 Task: Open Card Employee Disciplinary Review in Board Brand Awareness Campaign to Workspace Cost Accounting and add a team member Softage.4@softage.net, a label Yellow, a checklist Criminal Law, an attachment from your onedrive, a color Yellow and finally, add a card description 'Plan and execute company team-building retreat with a focus on employee well-being' and a comment 'Let us approach this task with a focus on continuous improvement, seeking to learn and grow from each step of the process.'. Add a start date 'Jan 04, 1900' with a due date 'Jan 11, 1900'
Action: Mouse moved to (80, 322)
Screenshot: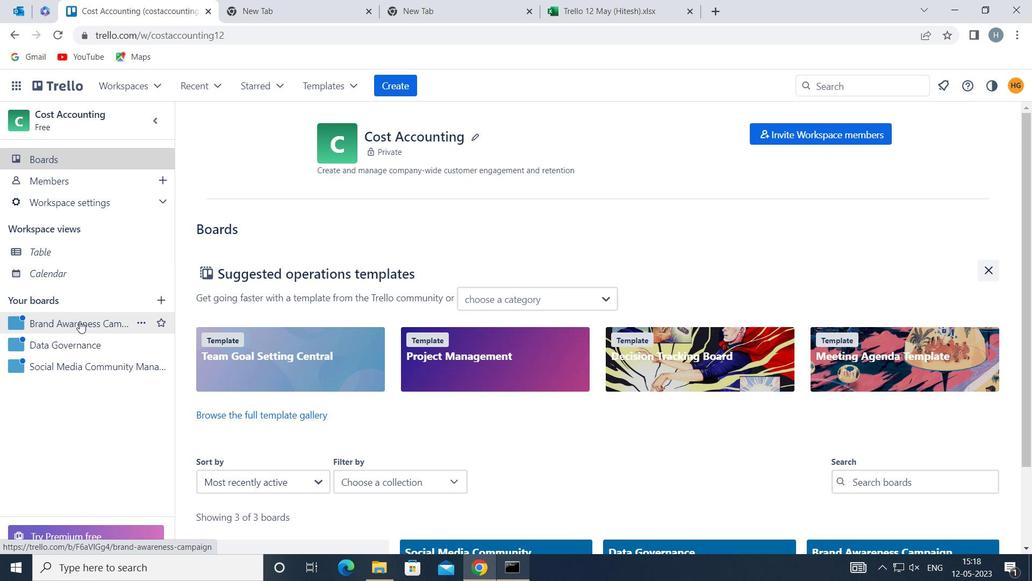 
Action: Mouse pressed left at (80, 322)
Screenshot: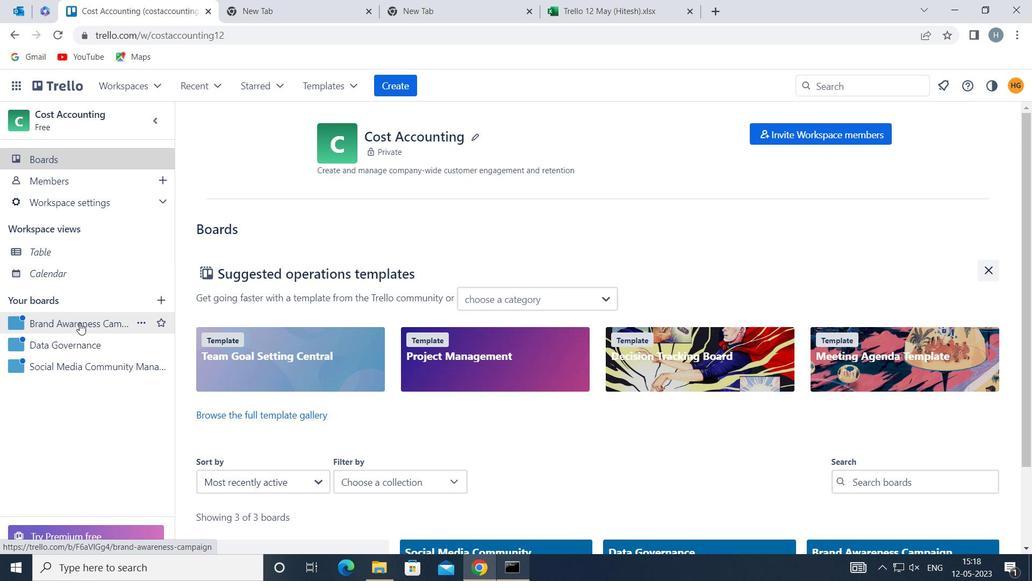 
Action: Mouse moved to (485, 193)
Screenshot: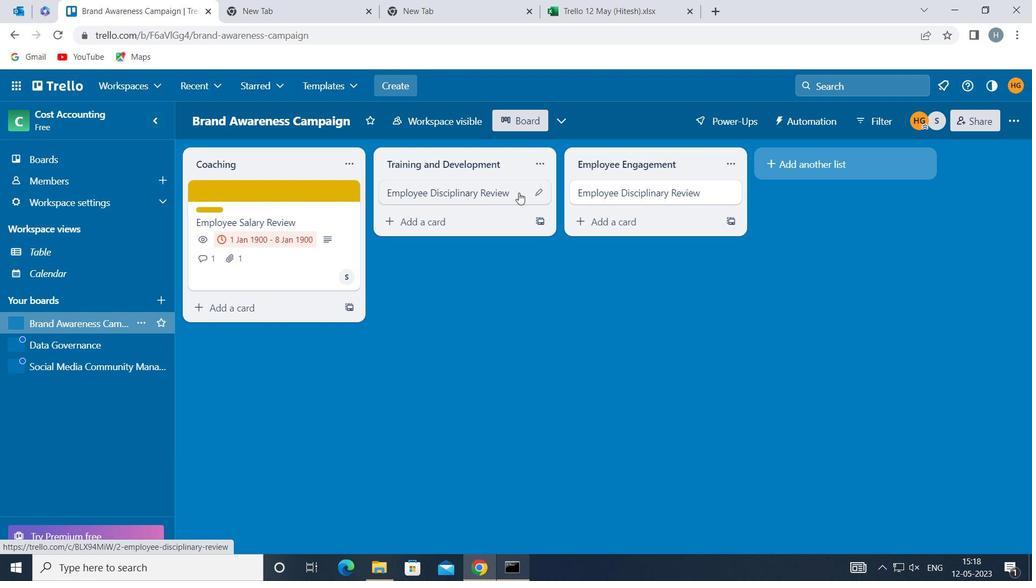 
Action: Mouse pressed left at (485, 193)
Screenshot: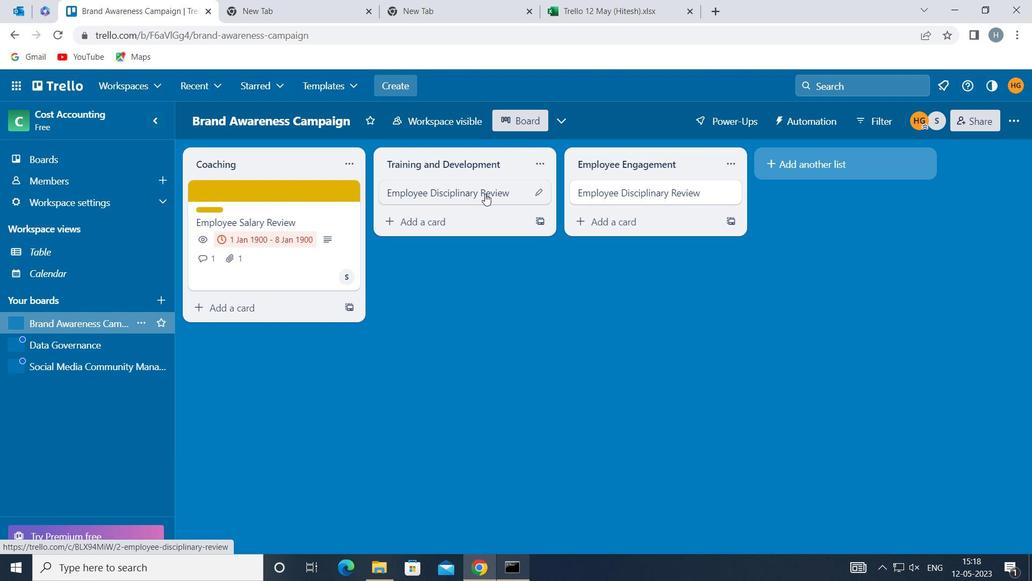 
Action: Mouse moved to (696, 242)
Screenshot: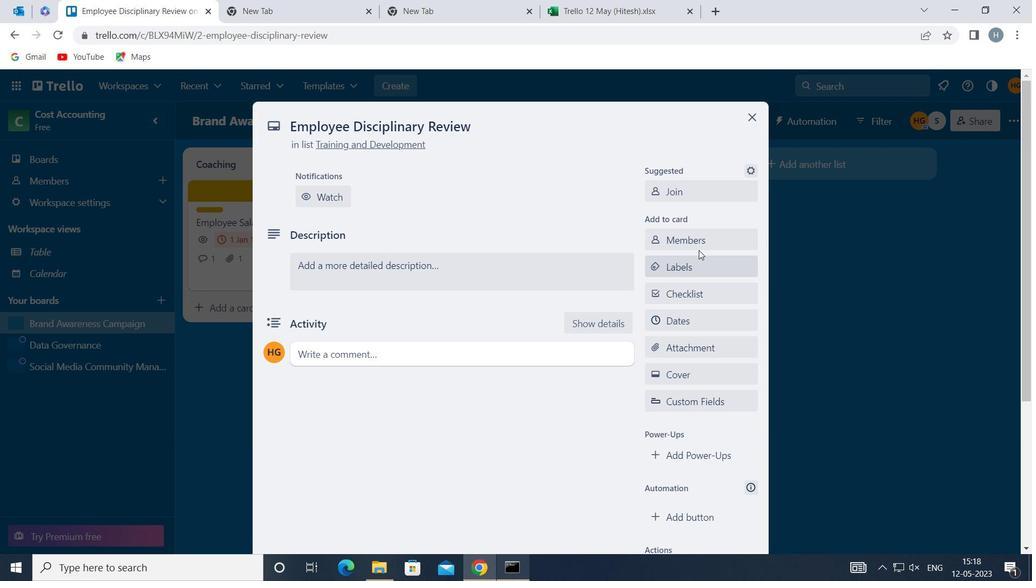 
Action: Mouse pressed left at (696, 242)
Screenshot: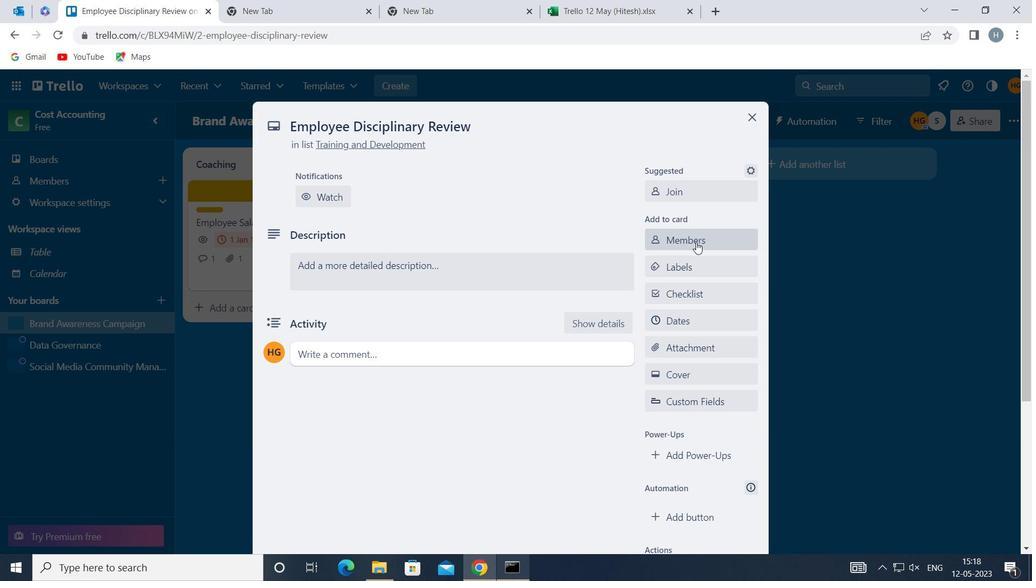 
Action: Mouse moved to (707, 303)
Screenshot: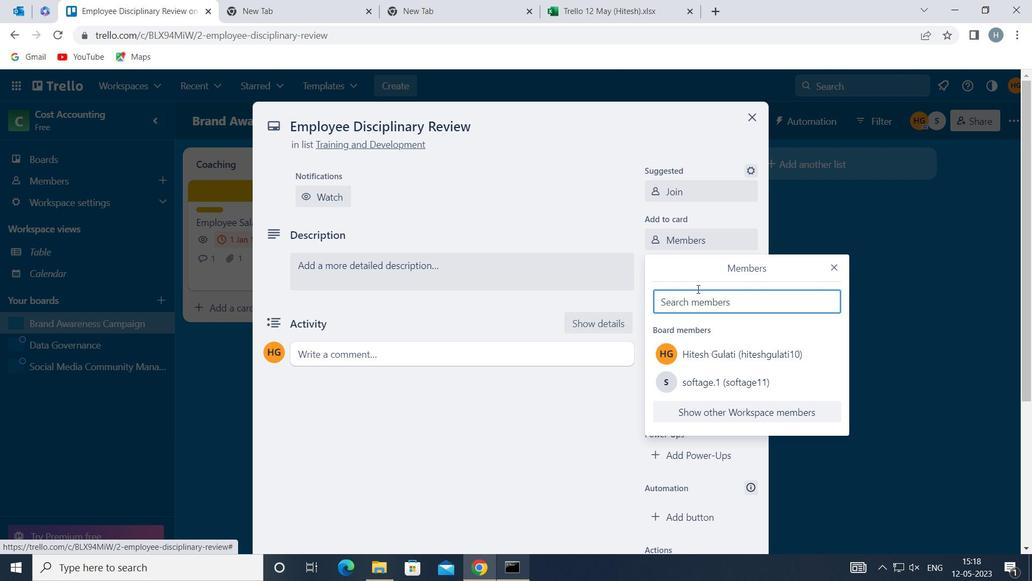 
Action: Key pressed <Key.shift>SOF
Screenshot: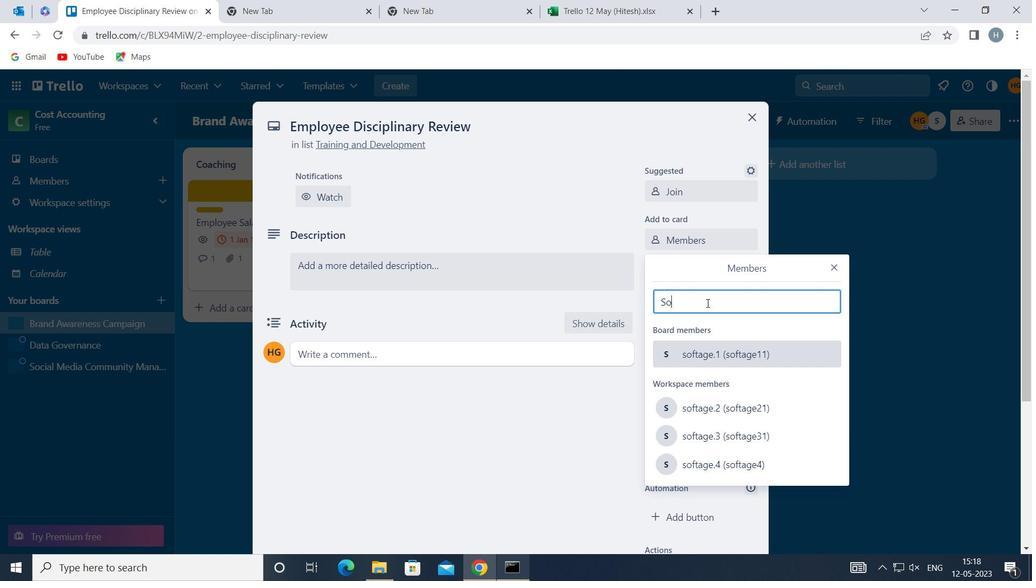 
Action: Mouse moved to (733, 469)
Screenshot: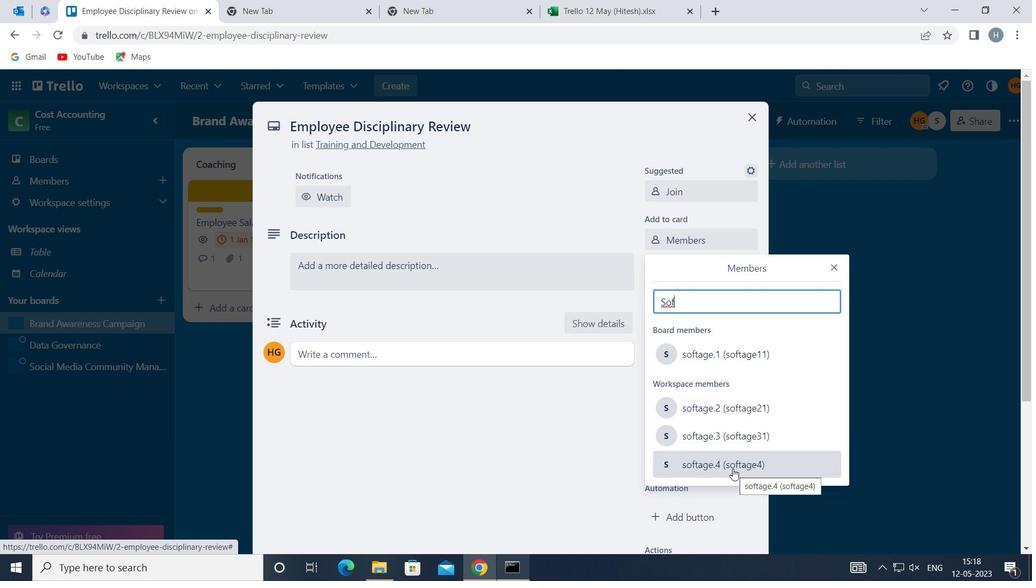 
Action: Mouse pressed left at (733, 469)
Screenshot: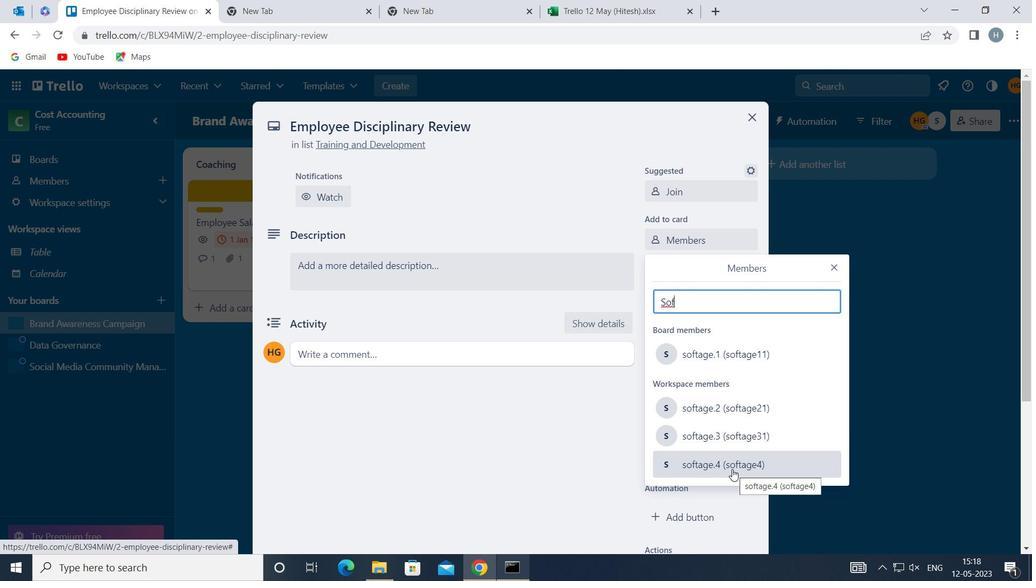 
Action: Mouse moved to (750, 464)
Screenshot: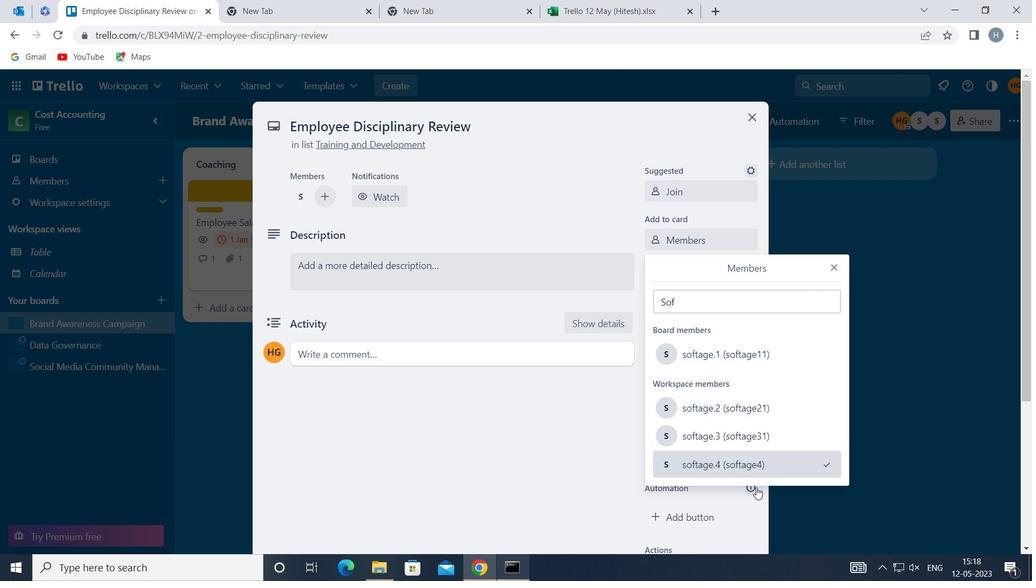 
Action: Mouse pressed left at (750, 464)
Screenshot: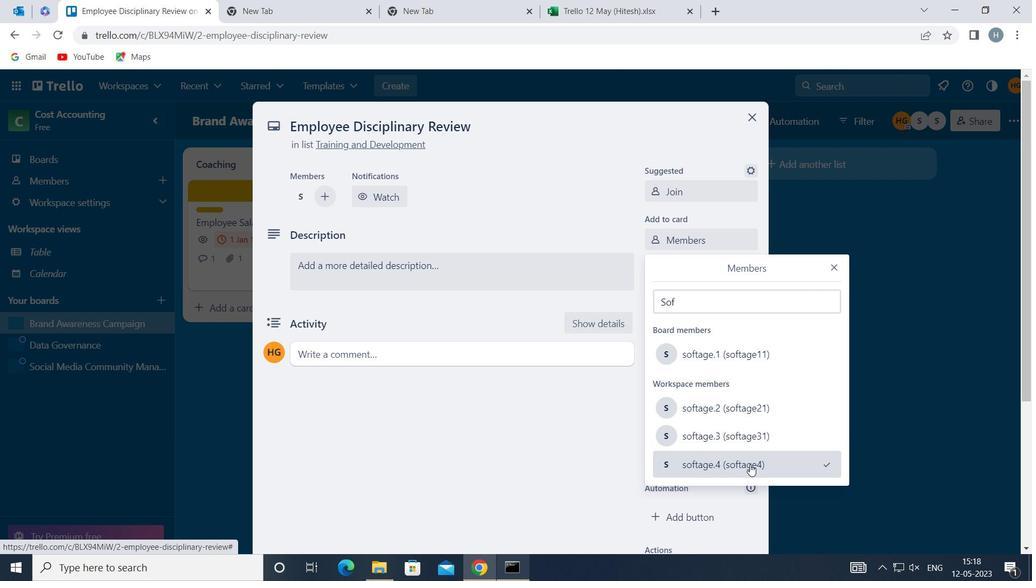 
Action: Mouse moved to (843, 260)
Screenshot: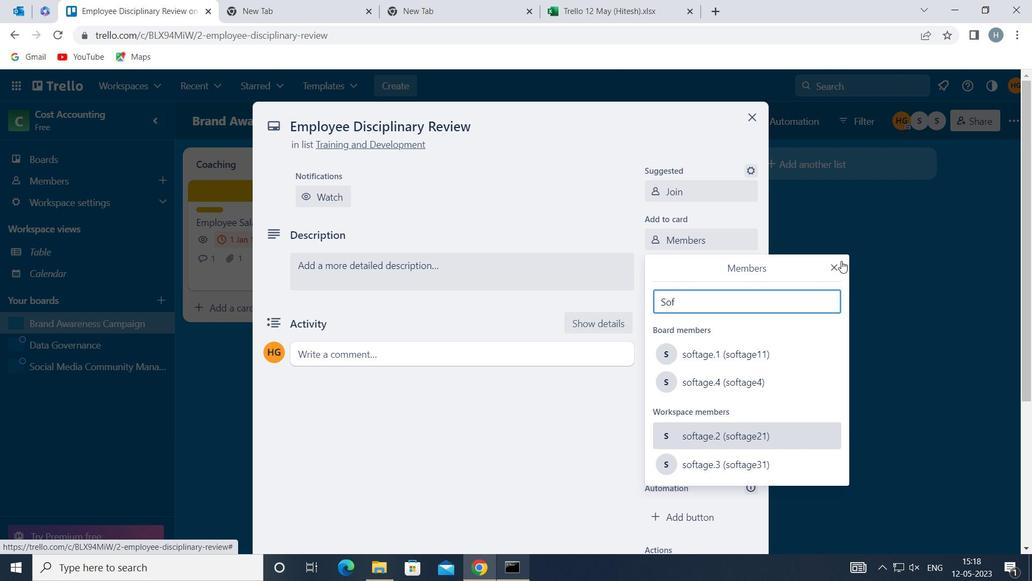 
Action: Mouse pressed left at (843, 260)
Screenshot: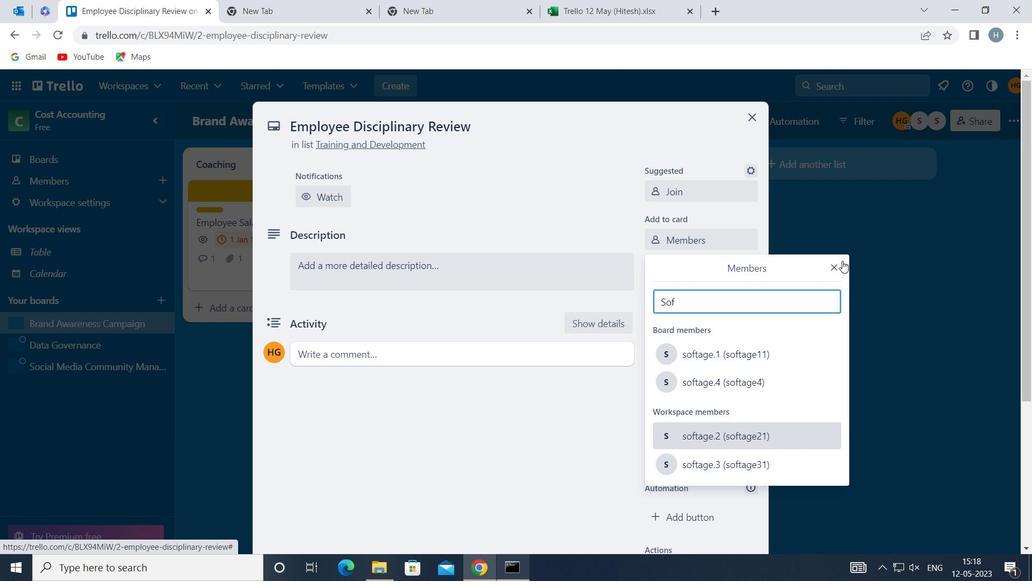 
Action: Mouse moved to (698, 241)
Screenshot: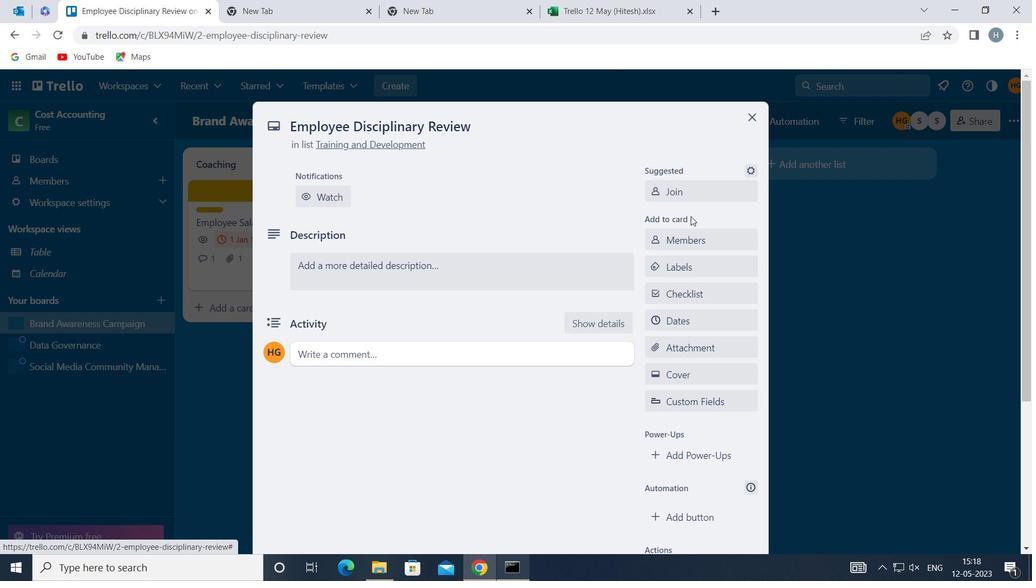 
Action: Mouse pressed left at (698, 241)
Screenshot: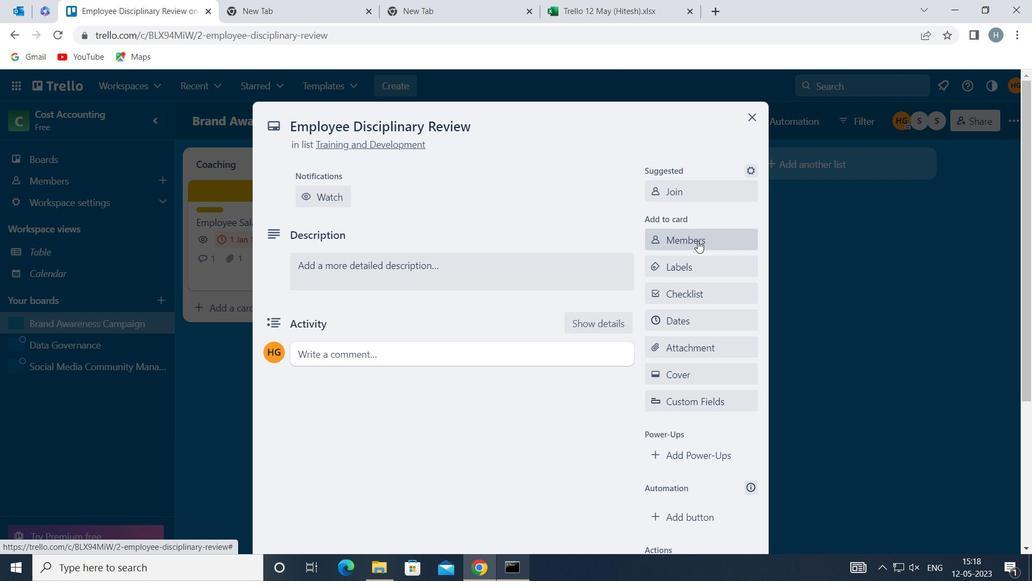 
Action: Mouse moved to (751, 401)
Screenshot: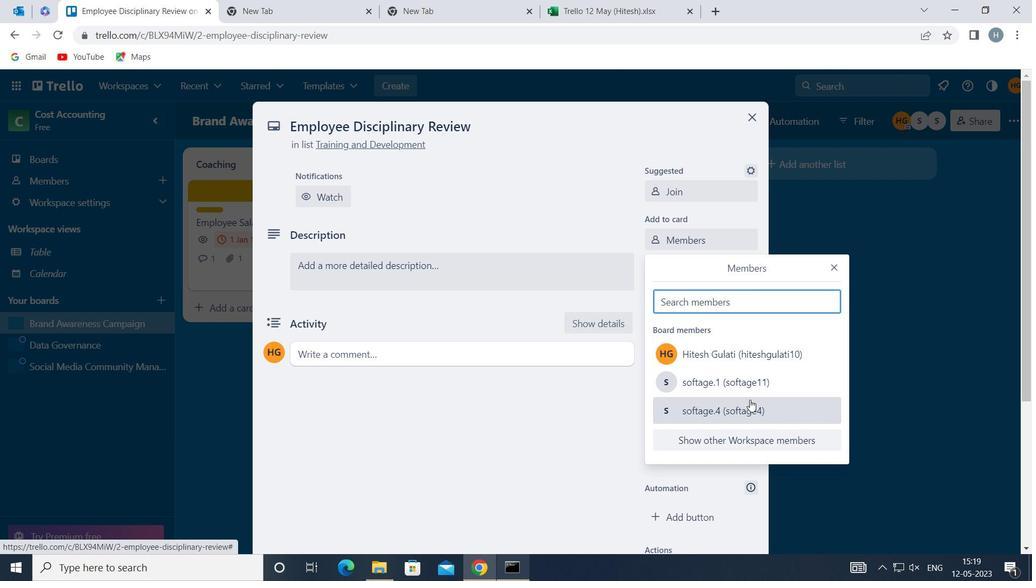 
Action: Mouse pressed left at (751, 401)
Screenshot: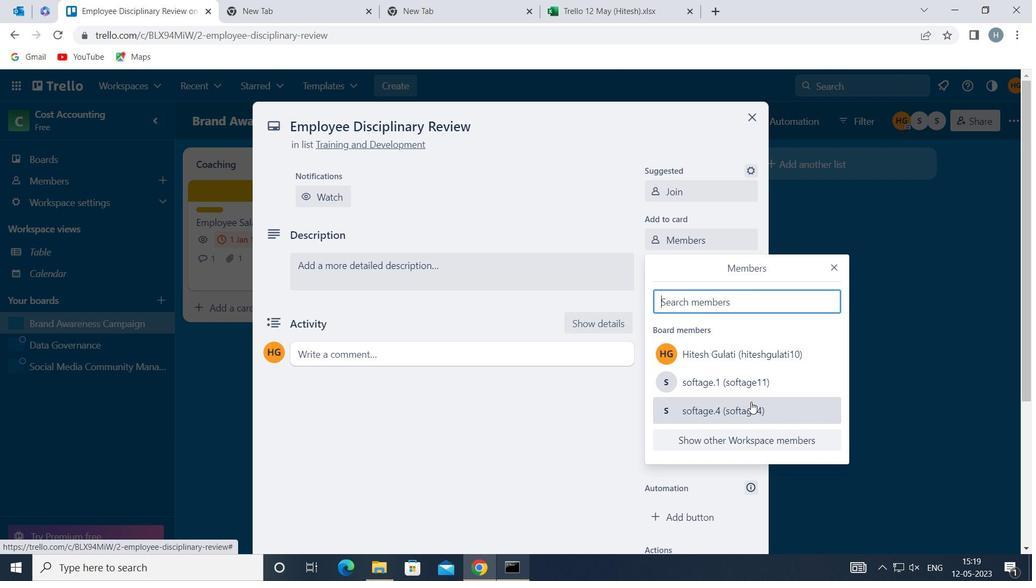 
Action: Mouse moved to (832, 264)
Screenshot: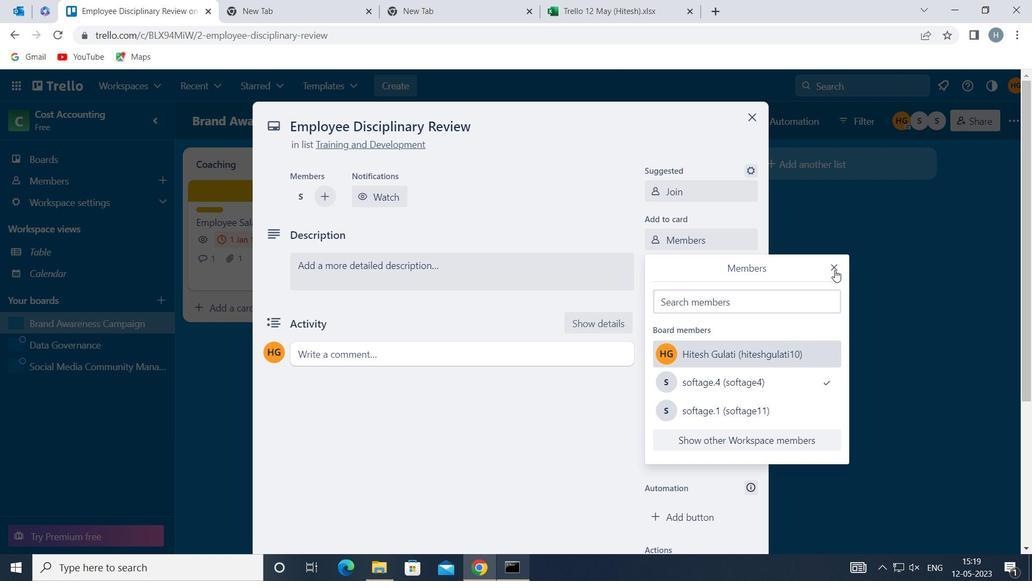 
Action: Mouse pressed left at (832, 264)
Screenshot: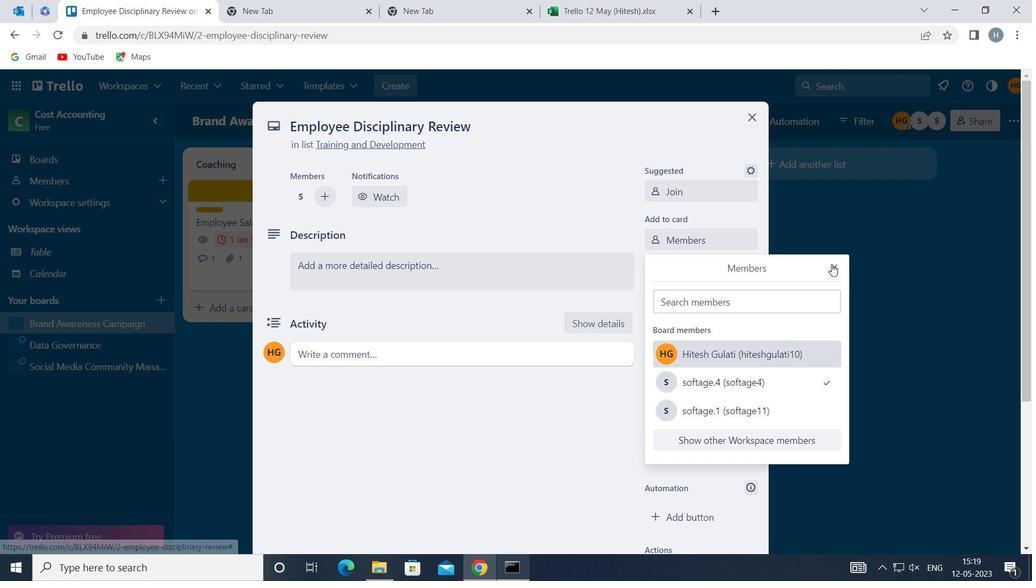 
Action: Mouse moved to (682, 268)
Screenshot: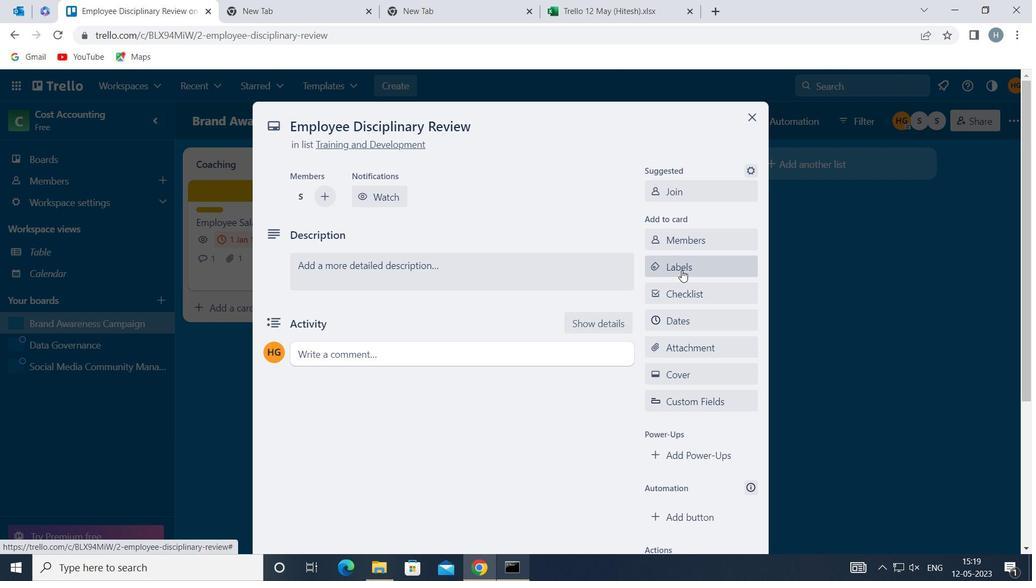 
Action: Mouse pressed left at (682, 268)
Screenshot: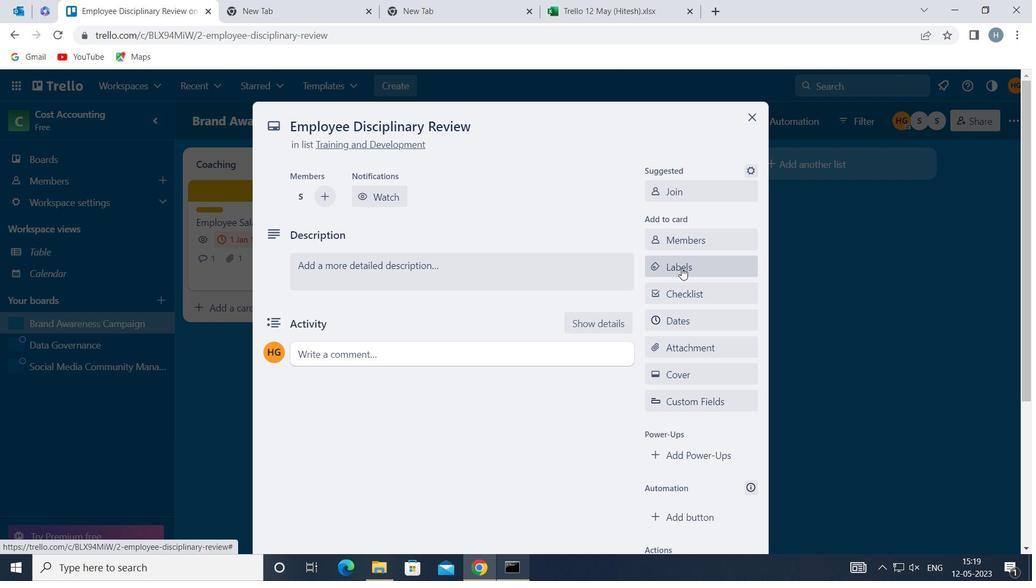 
Action: Mouse moved to (659, 223)
Screenshot: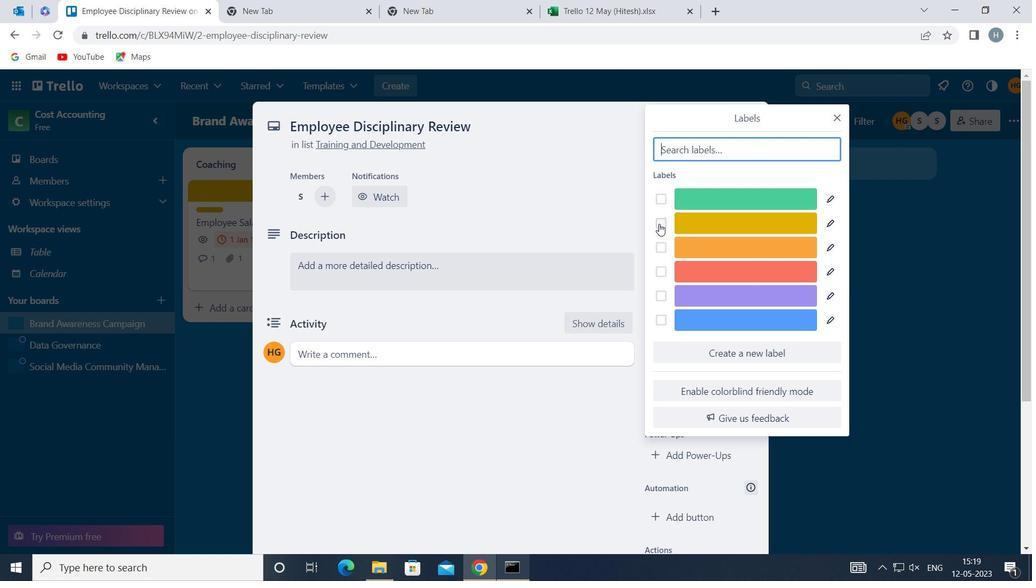 
Action: Mouse pressed left at (659, 223)
Screenshot: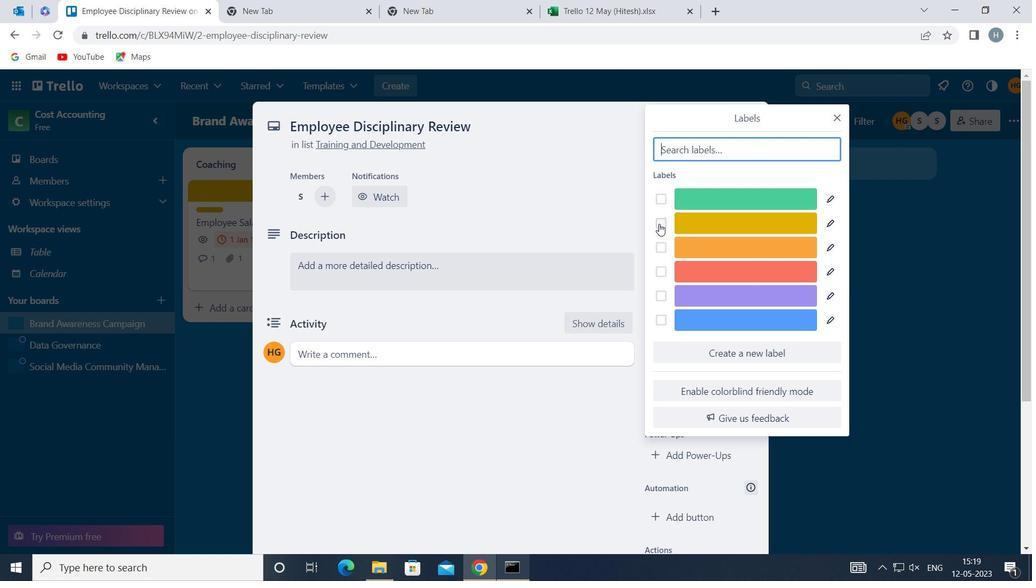 
Action: Mouse moved to (835, 116)
Screenshot: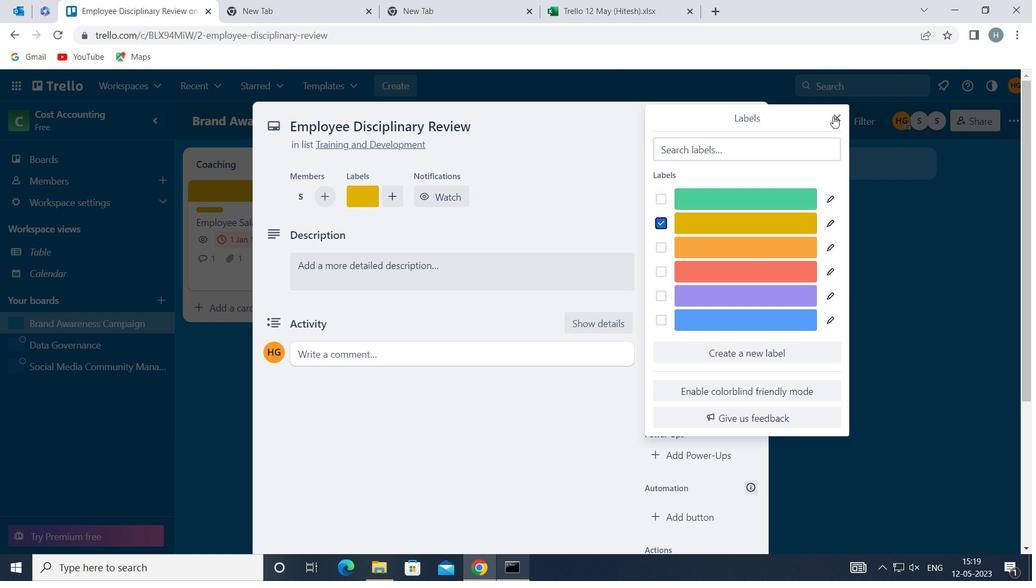 
Action: Mouse pressed left at (835, 116)
Screenshot: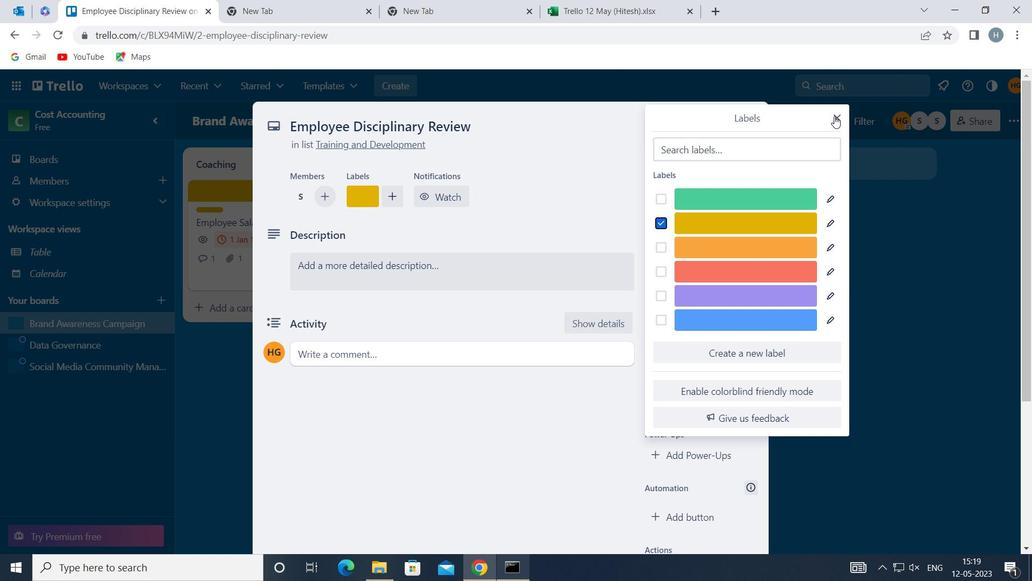 
Action: Mouse moved to (703, 288)
Screenshot: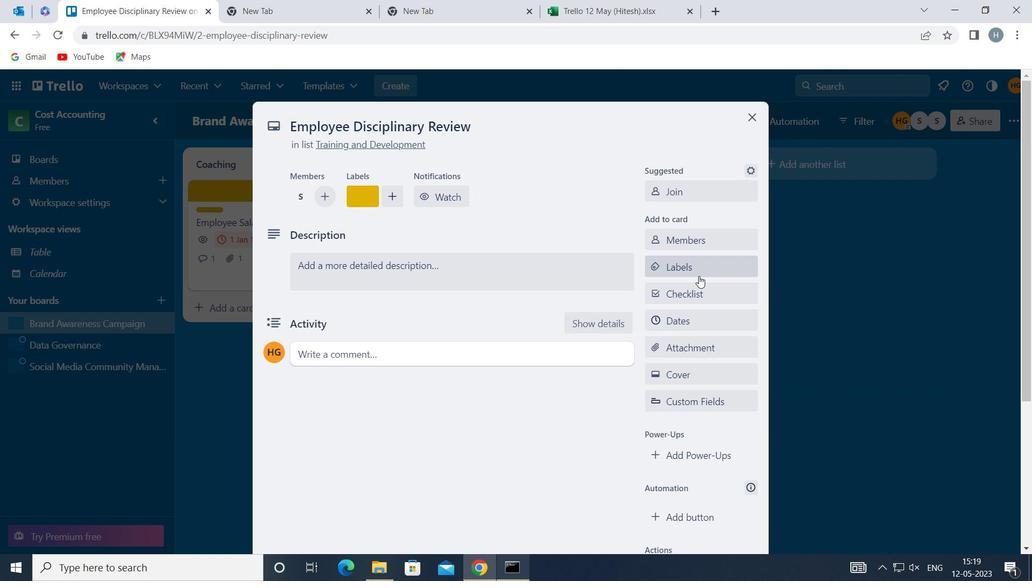 
Action: Mouse pressed left at (703, 288)
Screenshot: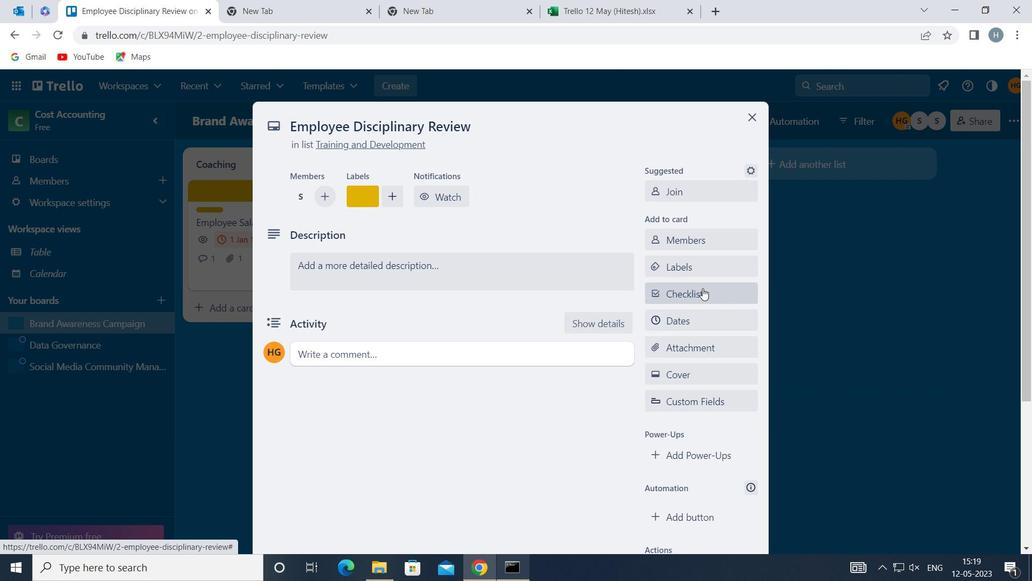 
Action: Key pressed <Key.shift>CRI
Screenshot: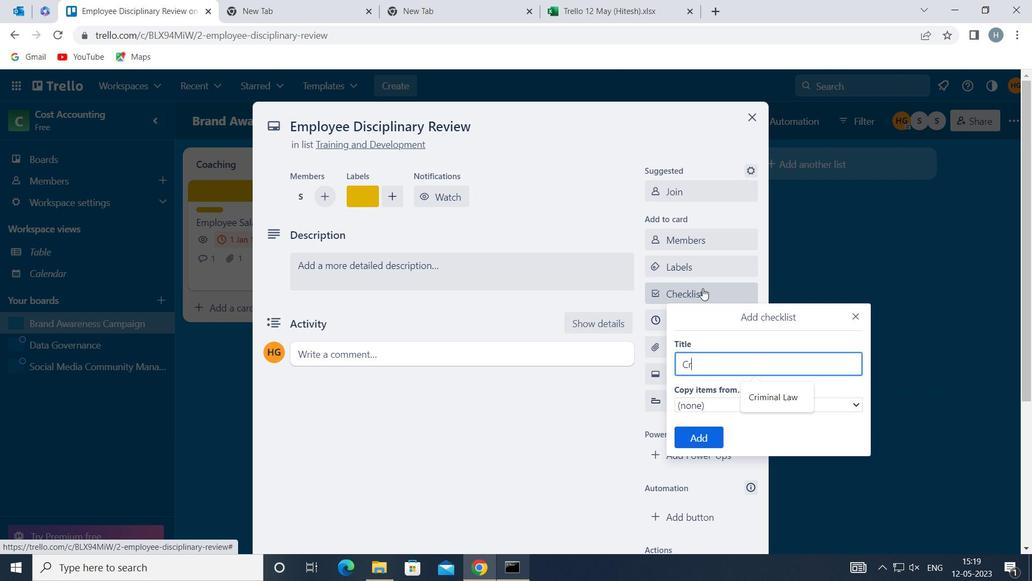 
Action: Mouse moved to (789, 394)
Screenshot: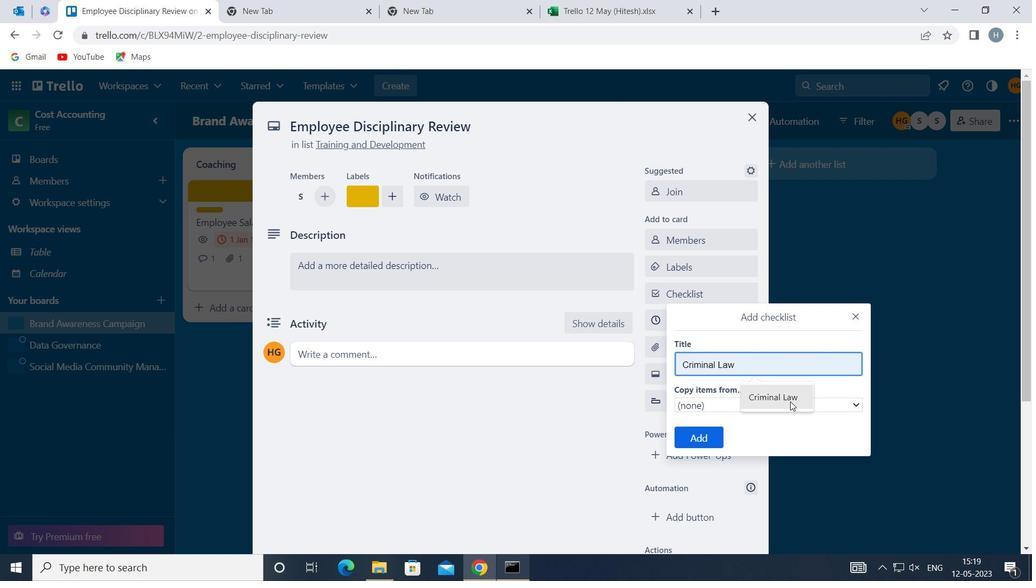 
Action: Mouse pressed left at (789, 394)
Screenshot: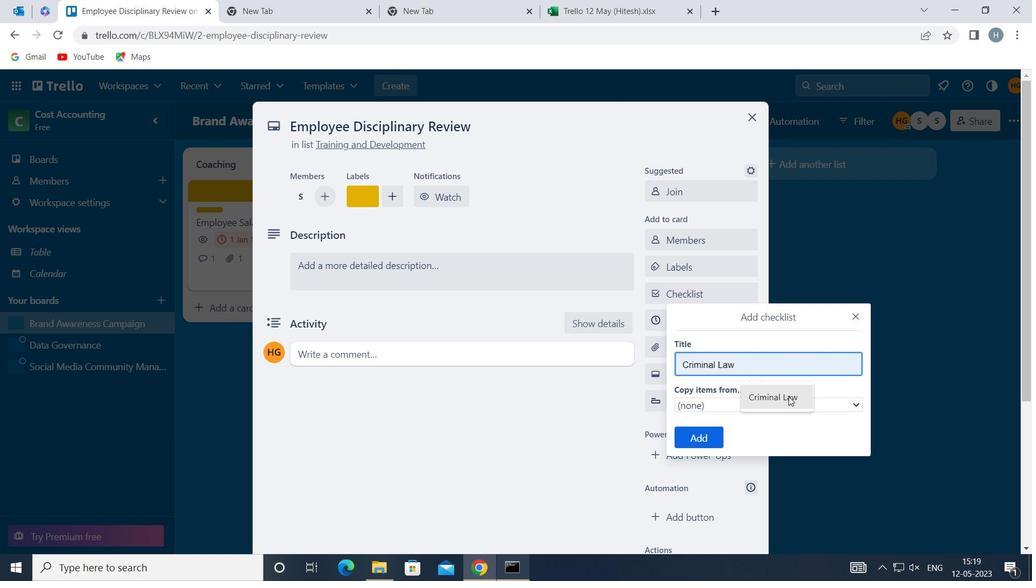 
Action: Mouse moved to (702, 433)
Screenshot: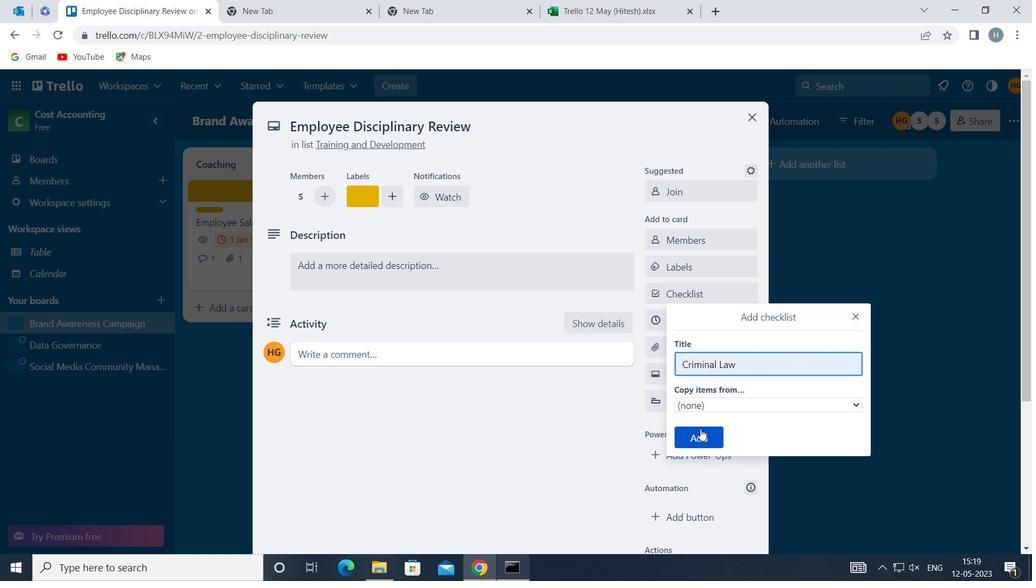 
Action: Mouse pressed left at (702, 433)
Screenshot: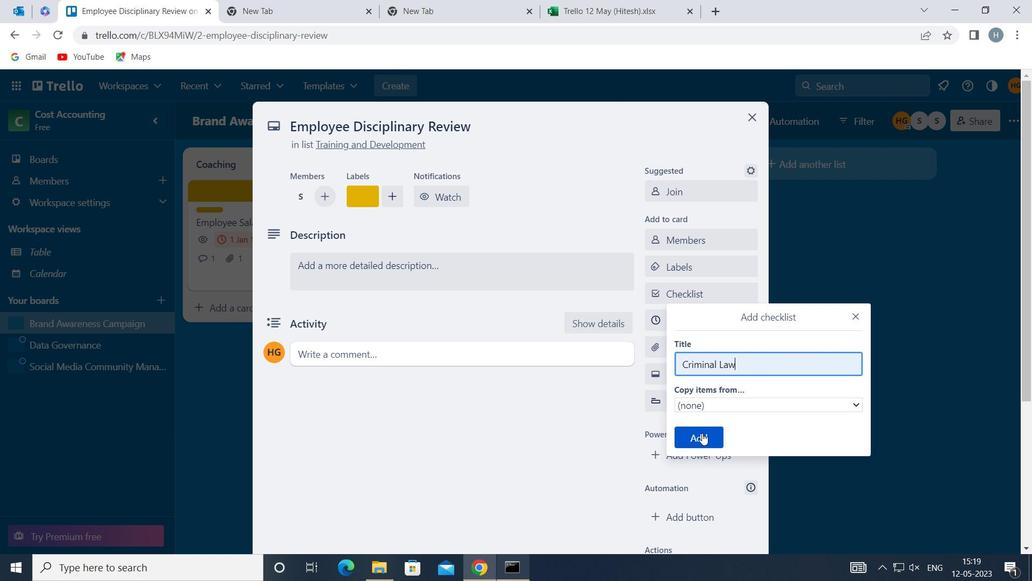
Action: Mouse moved to (694, 349)
Screenshot: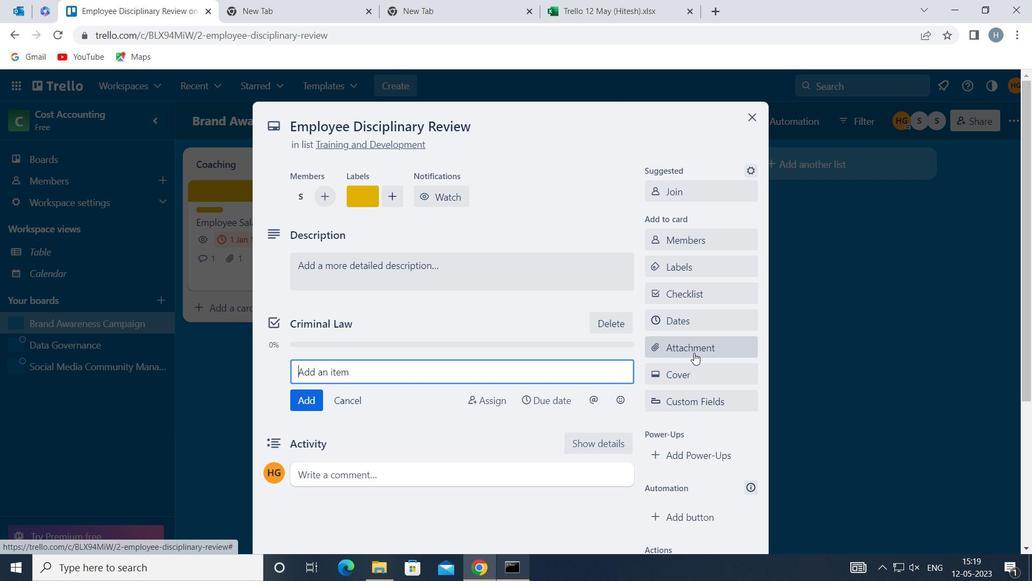 
Action: Mouse pressed left at (694, 349)
Screenshot: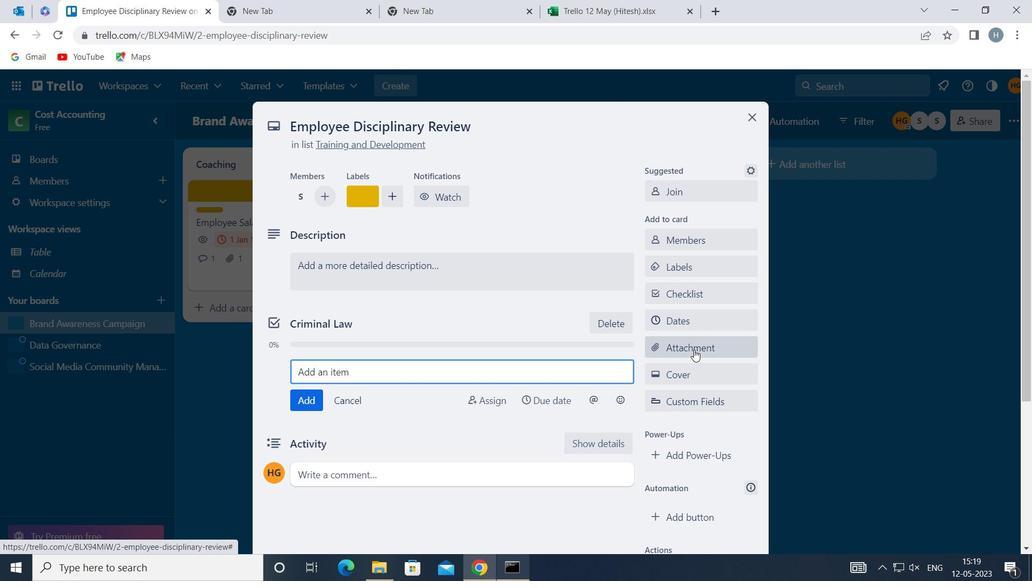 
Action: Mouse moved to (709, 255)
Screenshot: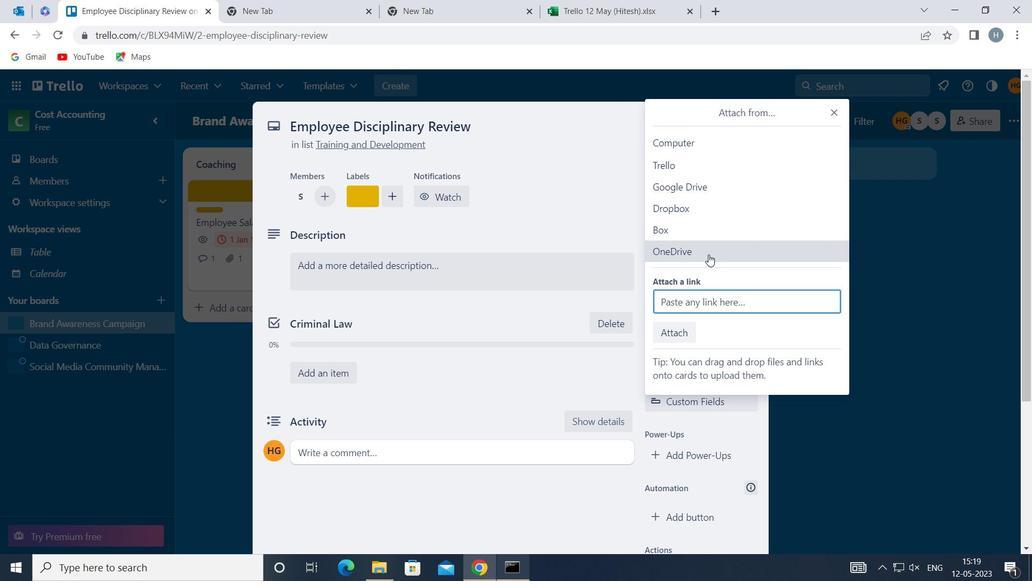 
Action: Mouse pressed left at (709, 255)
Screenshot: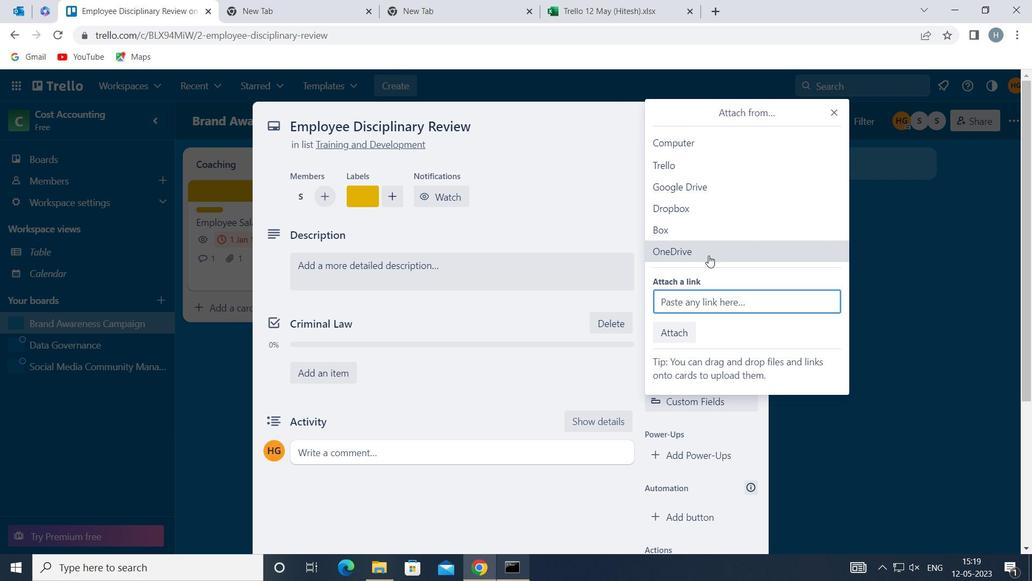 
Action: Mouse moved to (525, 194)
Screenshot: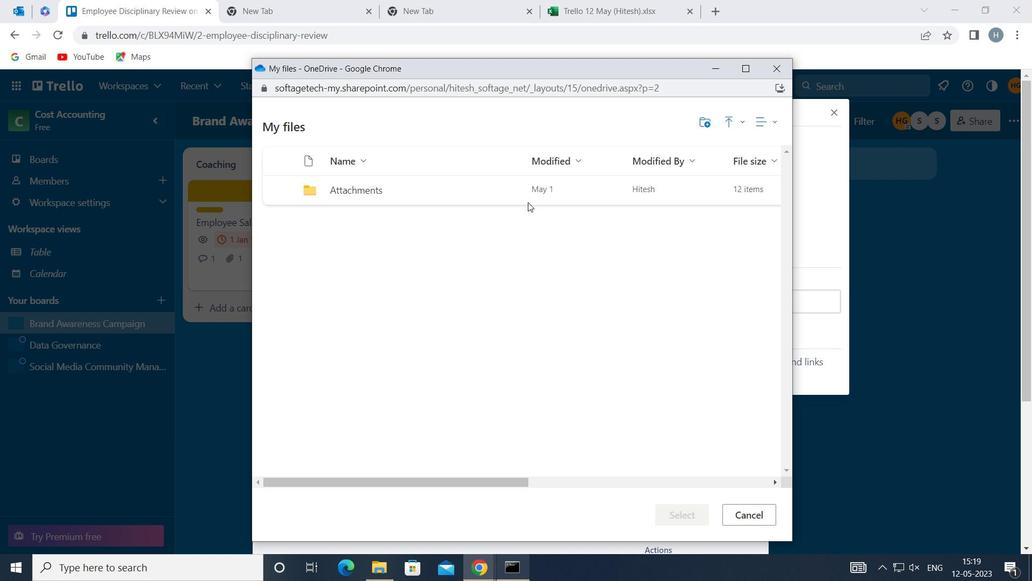 
Action: Mouse pressed left at (525, 194)
Screenshot: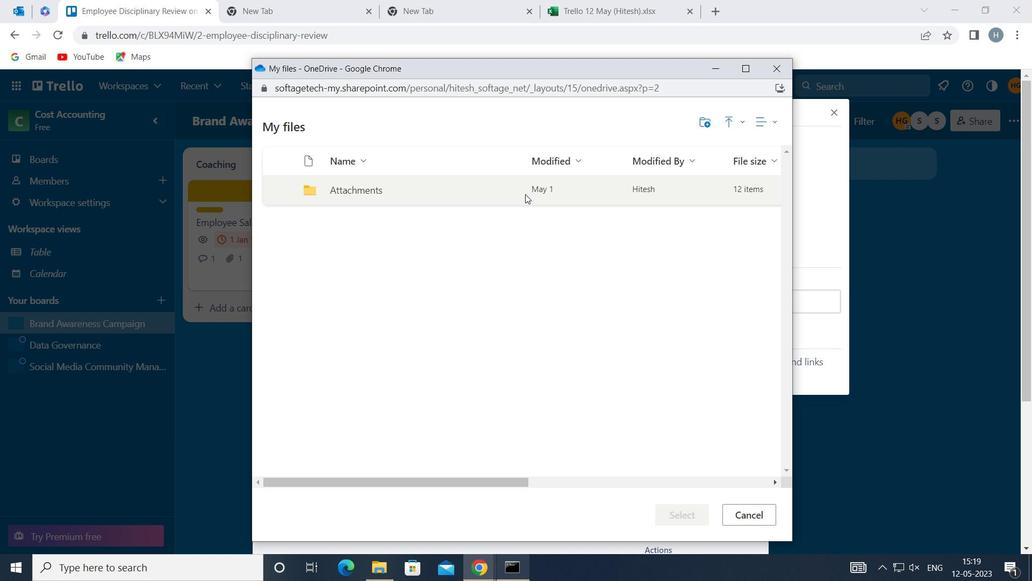 
Action: Mouse moved to (524, 193)
Screenshot: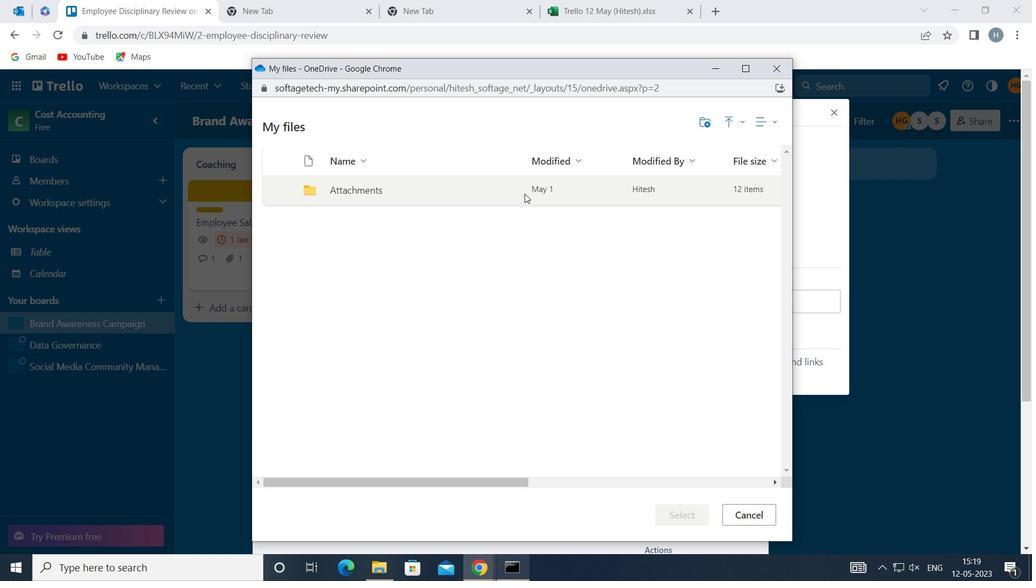 
Action: Mouse pressed left at (524, 193)
Screenshot: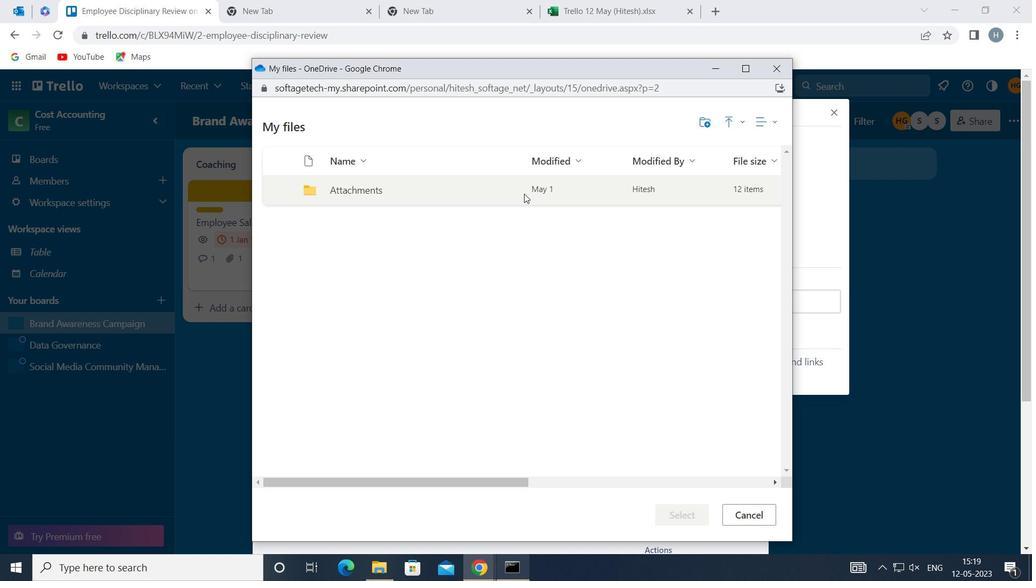 
Action: Mouse pressed left at (524, 193)
Screenshot: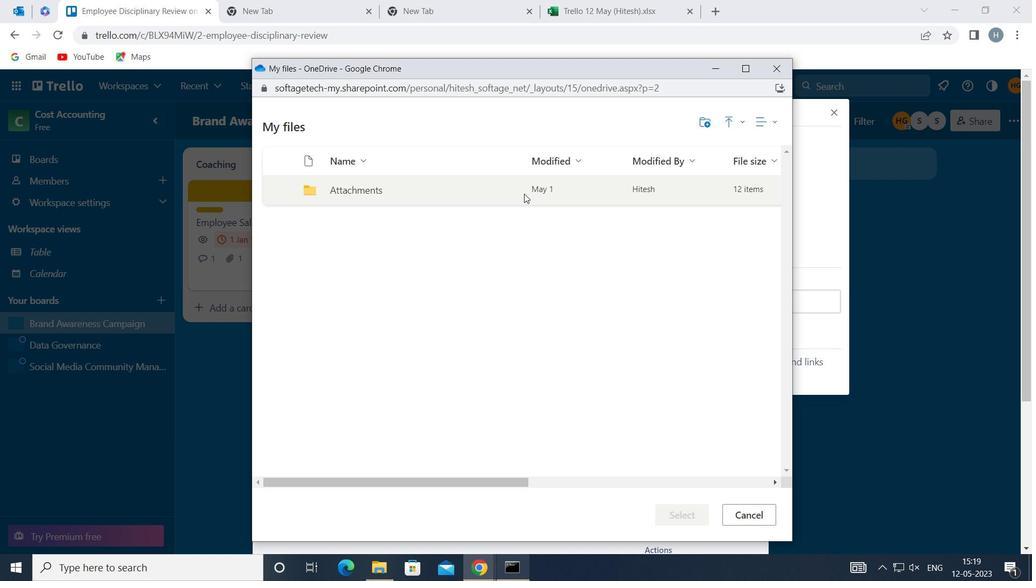 
Action: Mouse pressed left at (524, 193)
Screenshot: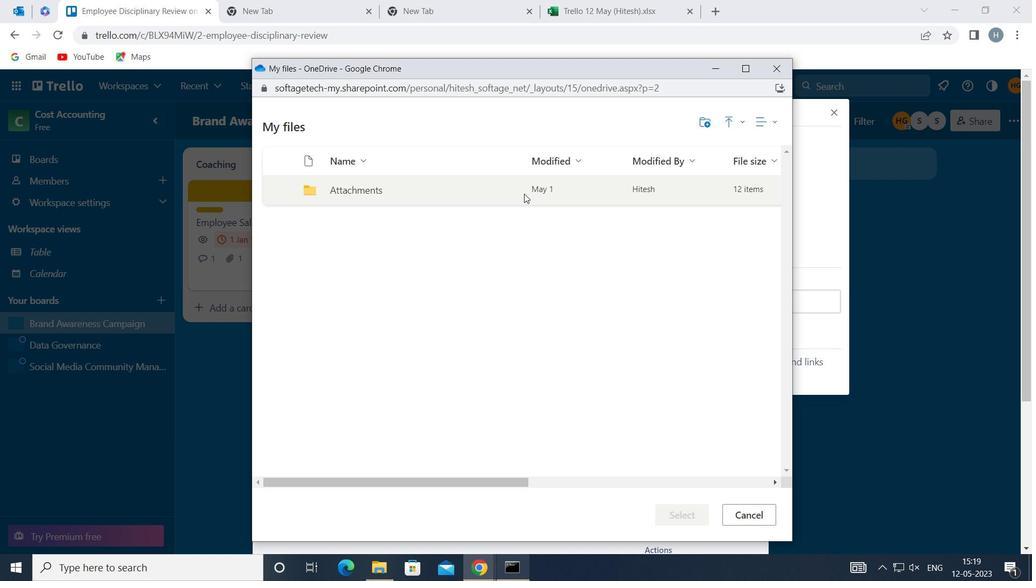 
Action: Mouse moved to (522, 212)
Screenshot: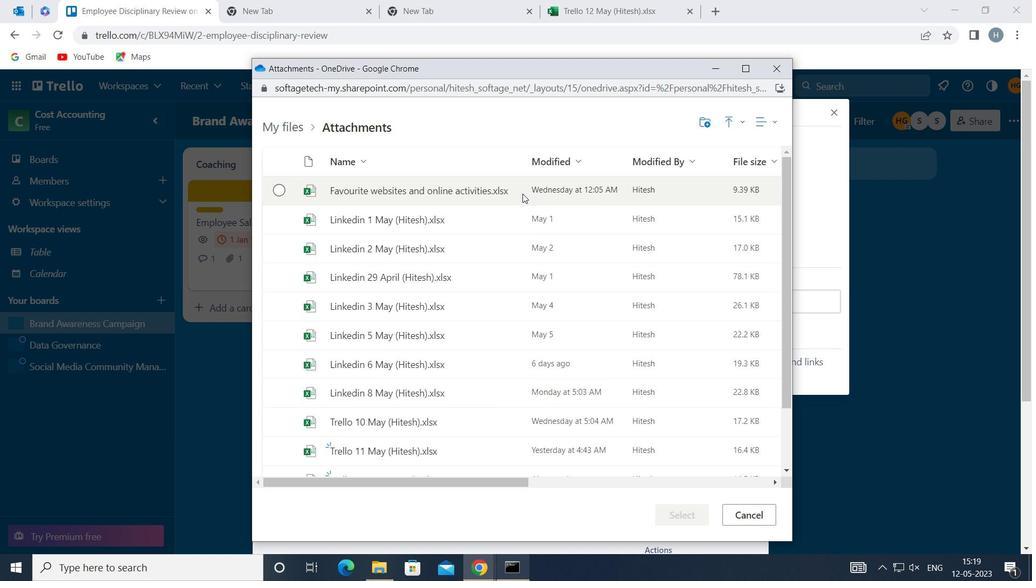 
Action: Mouse pressed left at (522, 212)
Screenshot: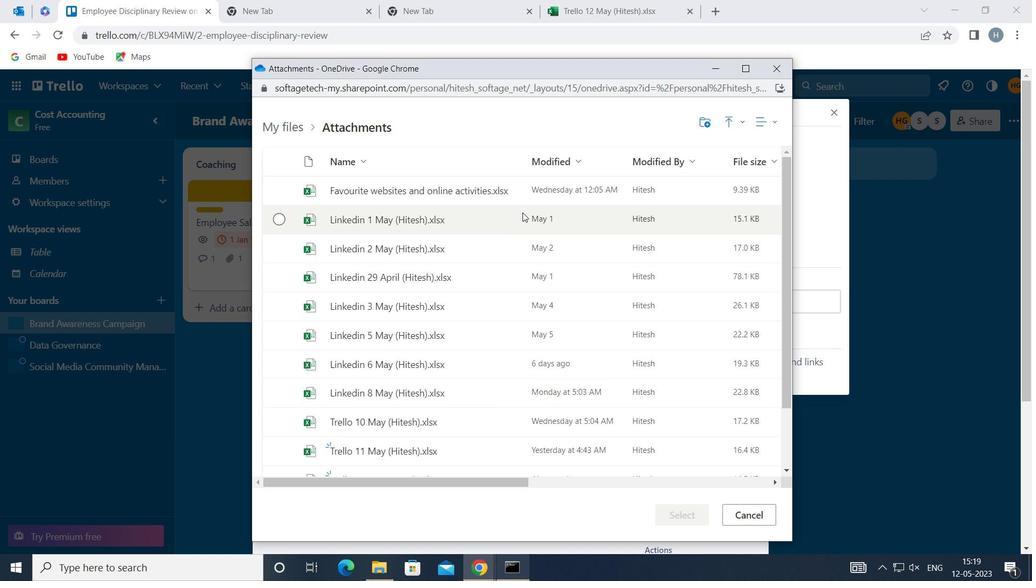 
Action: Mouse moved to (676, 518)
Screenshot: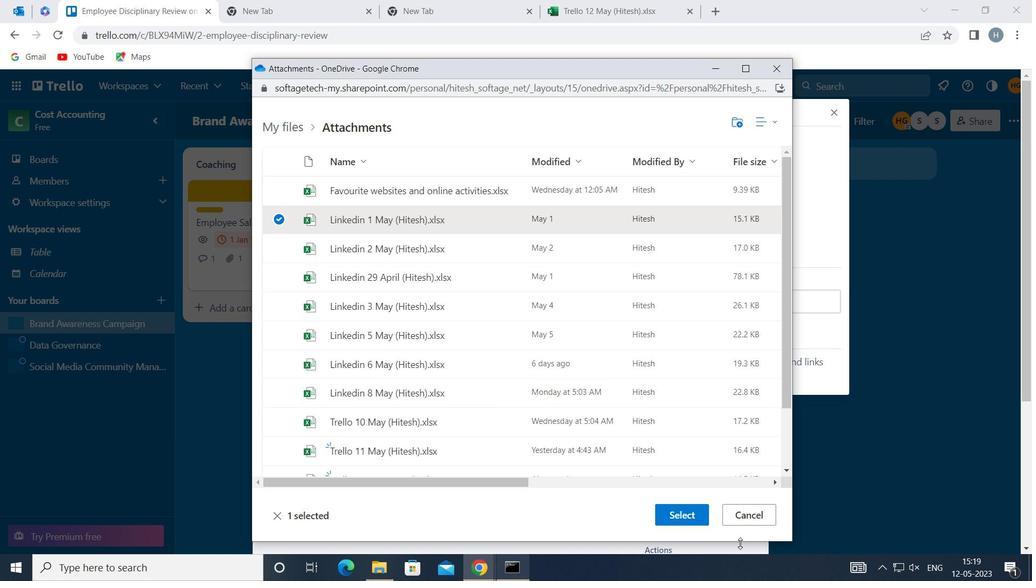 
Action: Mouse pressed left at (676, 518)
Screenshot: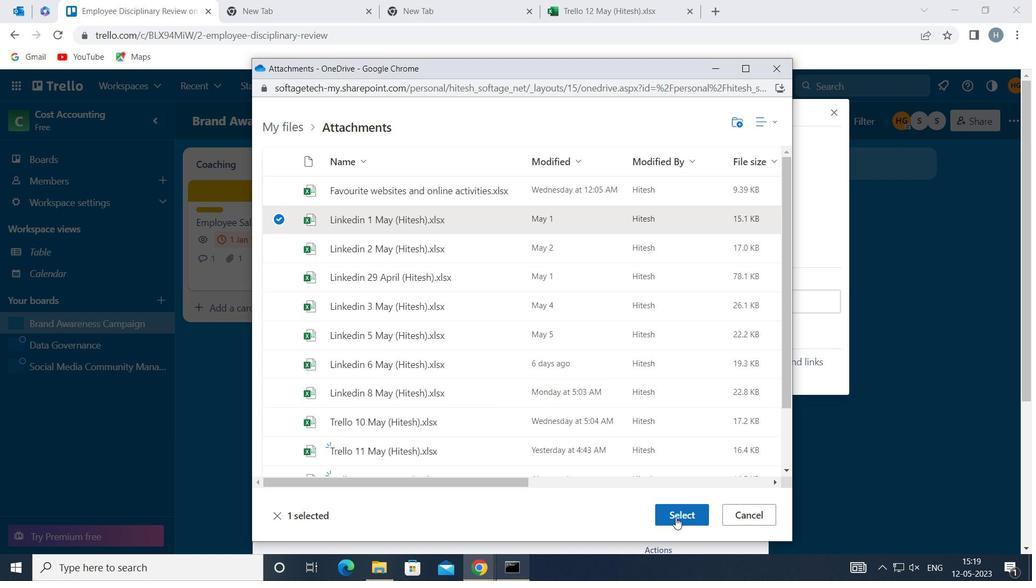 
Action: Mouse moved to (664, 377)
Screenshot: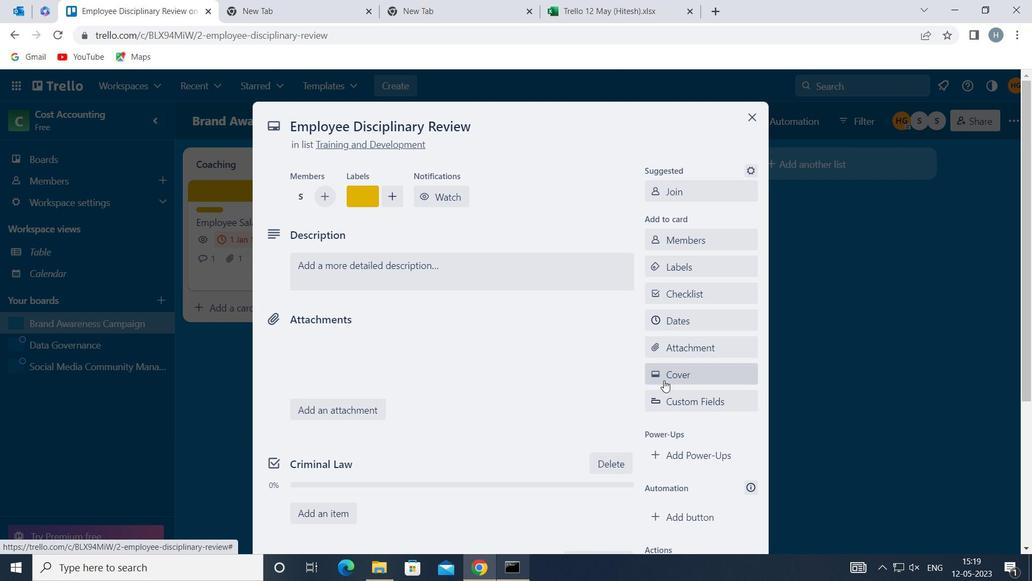 
Action: Mouse pressed left at (664, 377)
Screenshot: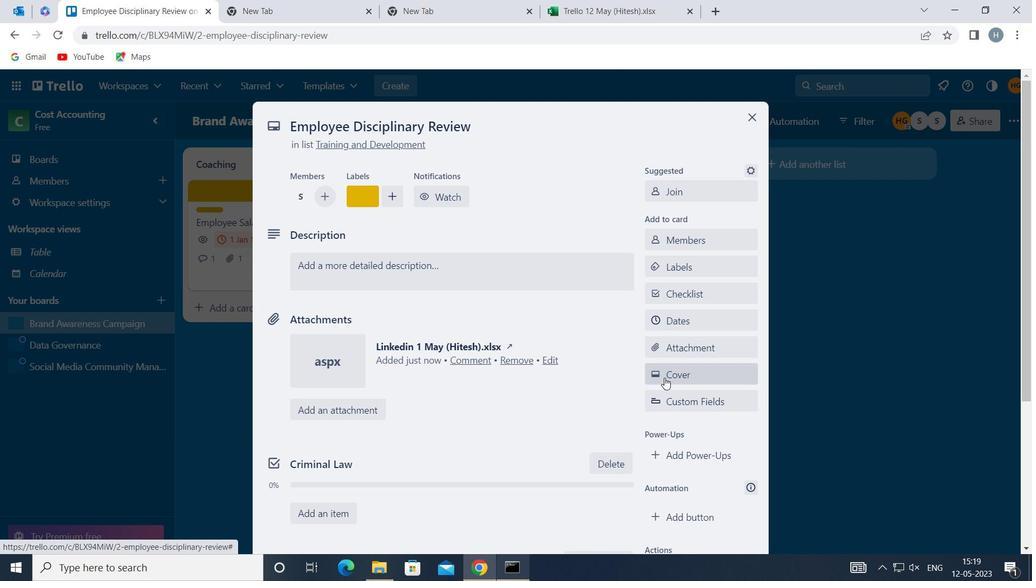 
Action: Mouse moved to (704, 294)
Screenshot: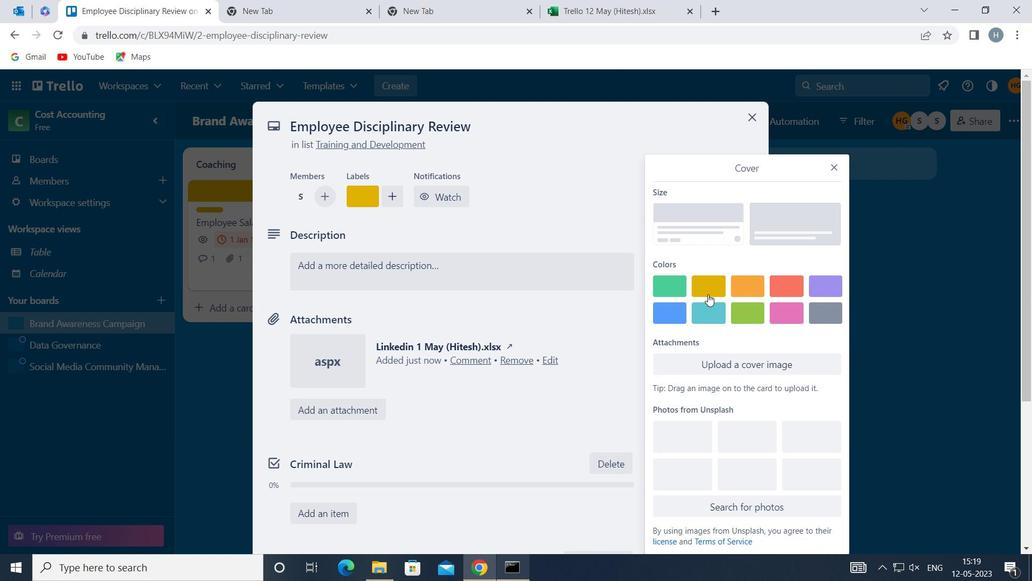 
Action: Mouse pressed left at (704, 294)
Screenshot: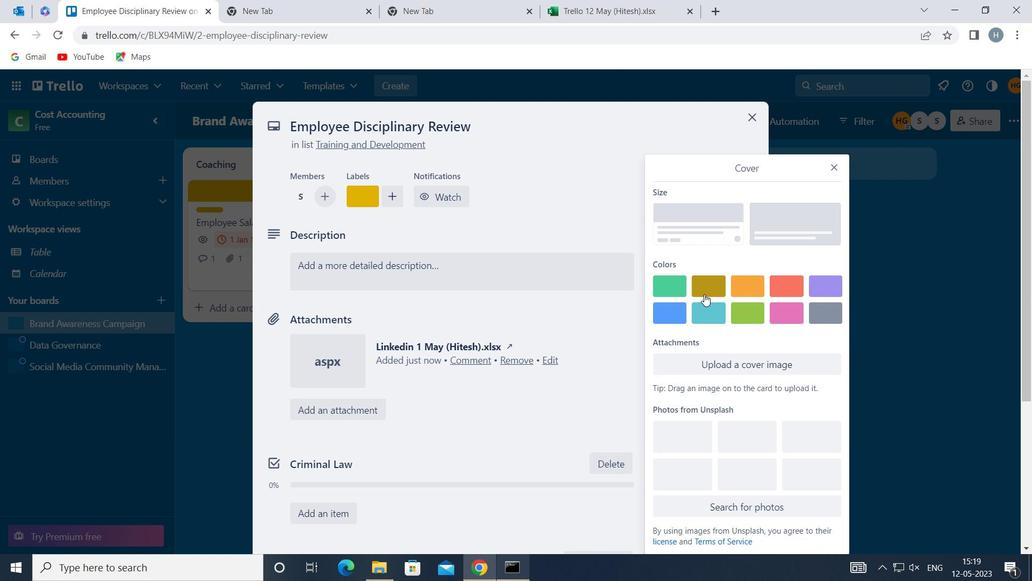 
Action: Mouse moved to (829, 141)
Screenshot: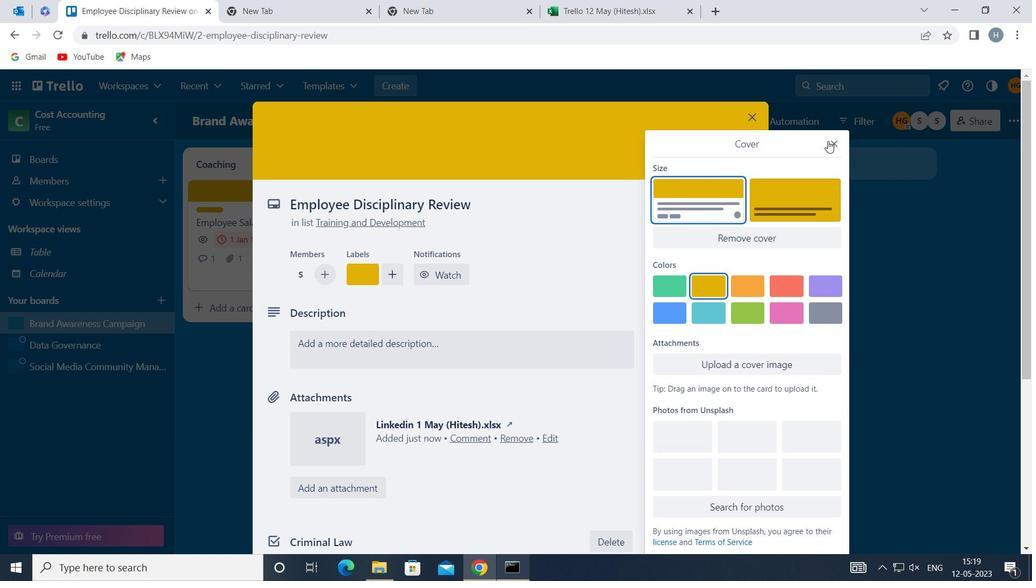 
Action: Mouse pressed left at (829, 141)
Screenshot: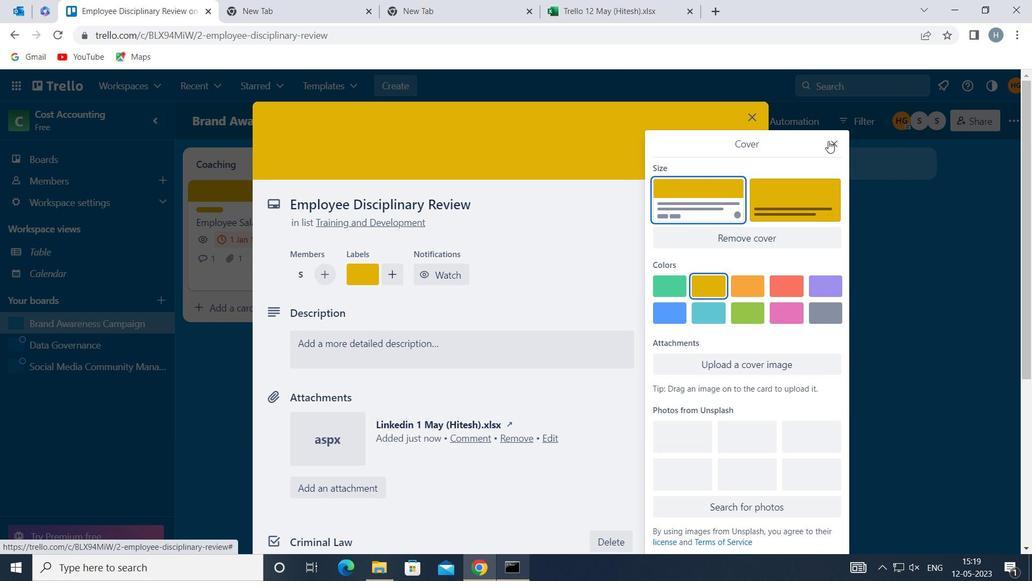 
Action: Mouse moved to (411, 353)
Screenshot: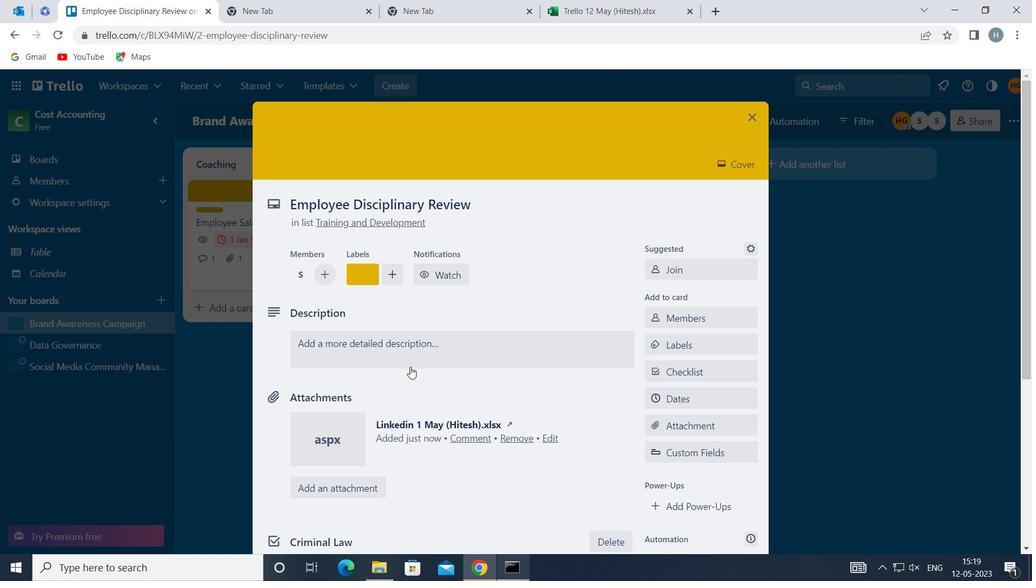 
Action: Mouse pressed left at (411, 353)
Screenshot: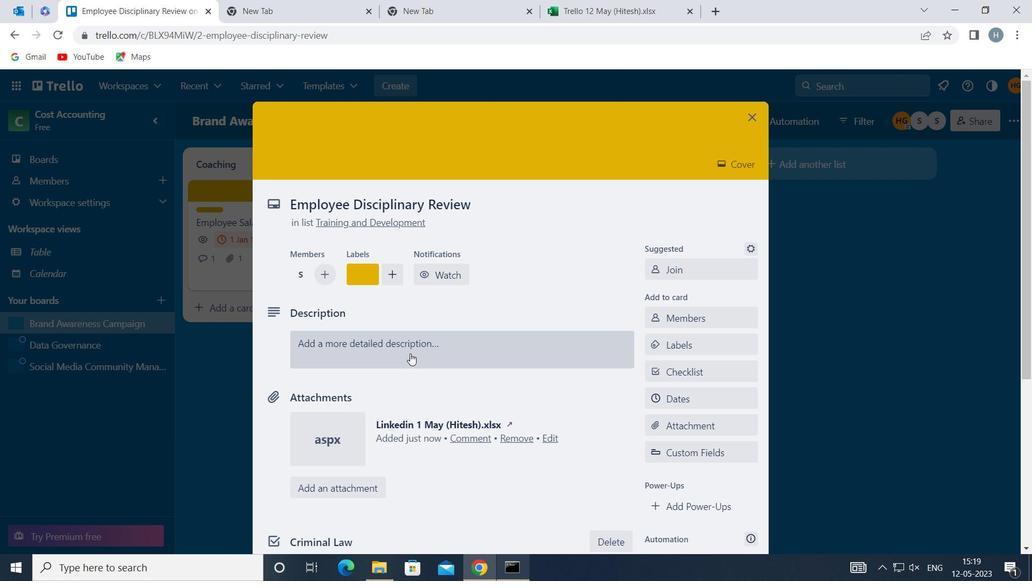 
Action: Key pressed <Key.shift>PLAN<Key.space>AND<Key.space>EXECUTE<Key.space><Key.shift>COMPANY<Key.space>TEAM<Key.space>-BUL<Key.backspace>ILDING<Key.space>RETREAT<Key.space>WITH<Key.space>A<Key.space>FOCUS<Key.space>ON<Key.space>WMPLOYEE<Key.space>WELL<Key.backspace><Key.backspace><Key.backspace><Key.backspace><Key.backspace><Key.backspace><Key.backspace><Key.backspace><Key.backspace><Key.backspace><Key.backspace><Key.backspace><Key.backspace>EMPO<Key.backspace>LOYEE<Key.space>WELL-BEING
Screenshot: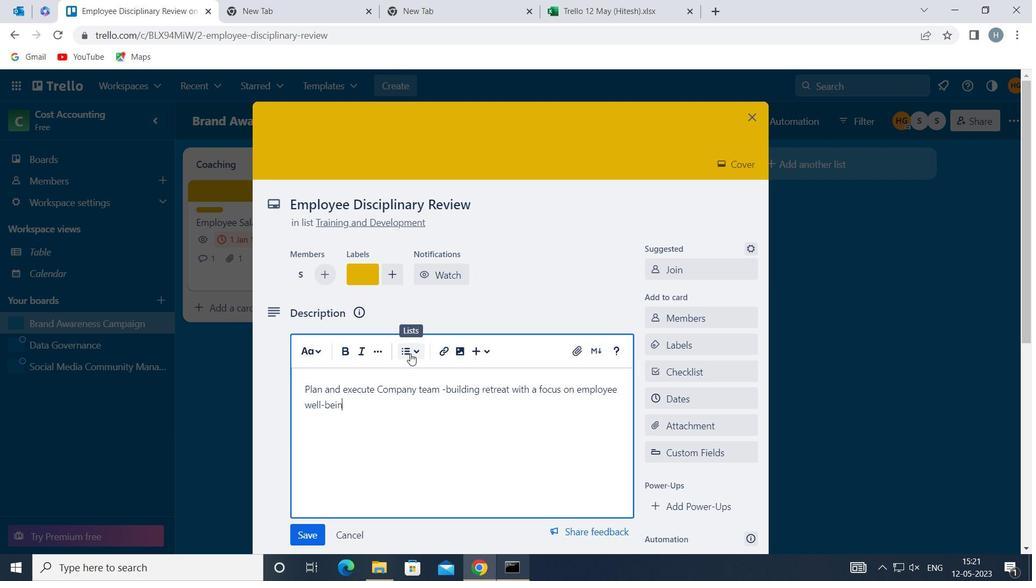
Action: Mouse moved to (377, 466)
Screenshot: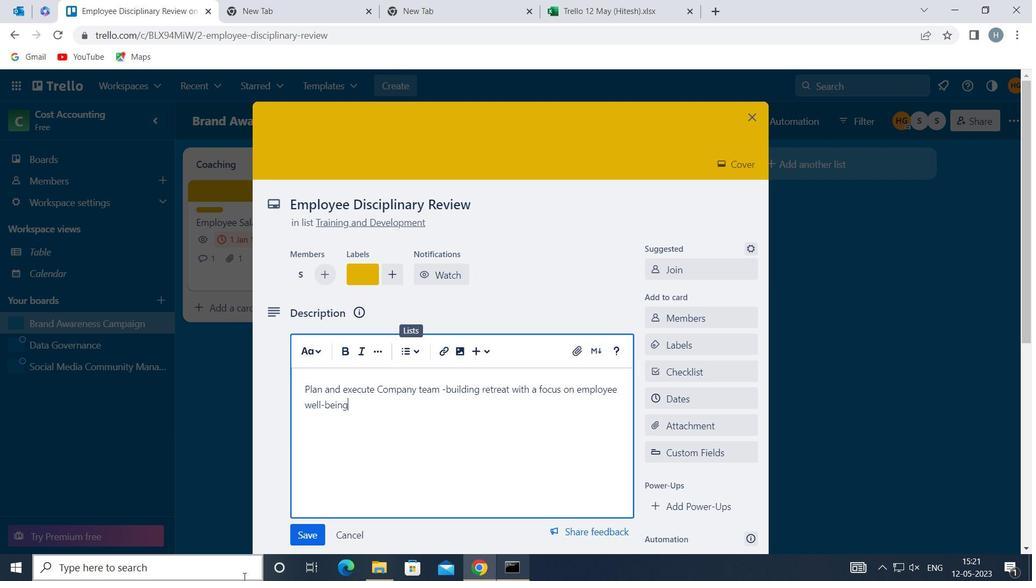 
Action: Mouse scrolled (377, 466) with delta (0, 0)
Screenshot: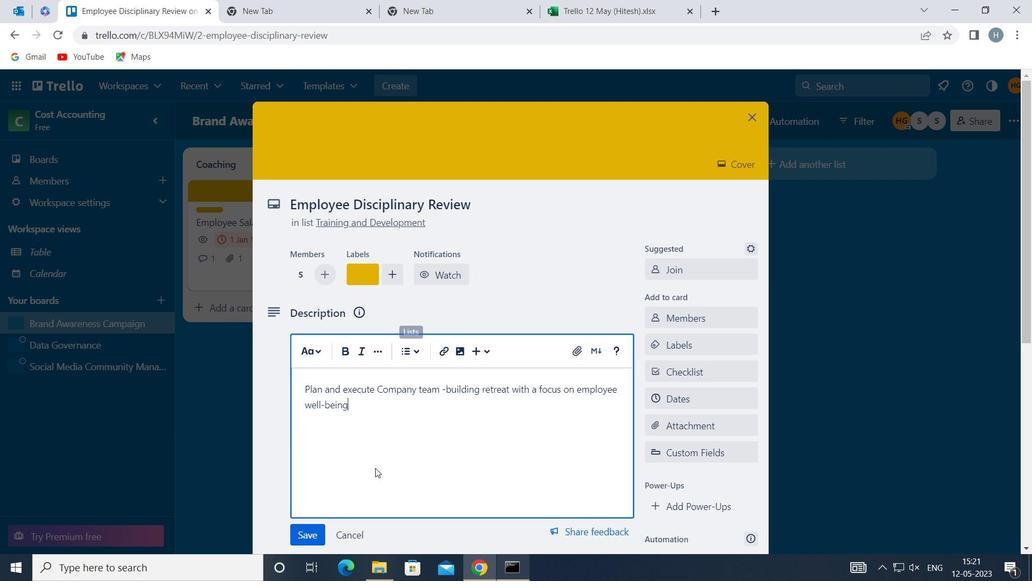 
Action: Mouse scrolled (377, 466) with delta (0, 0)
Screenshot: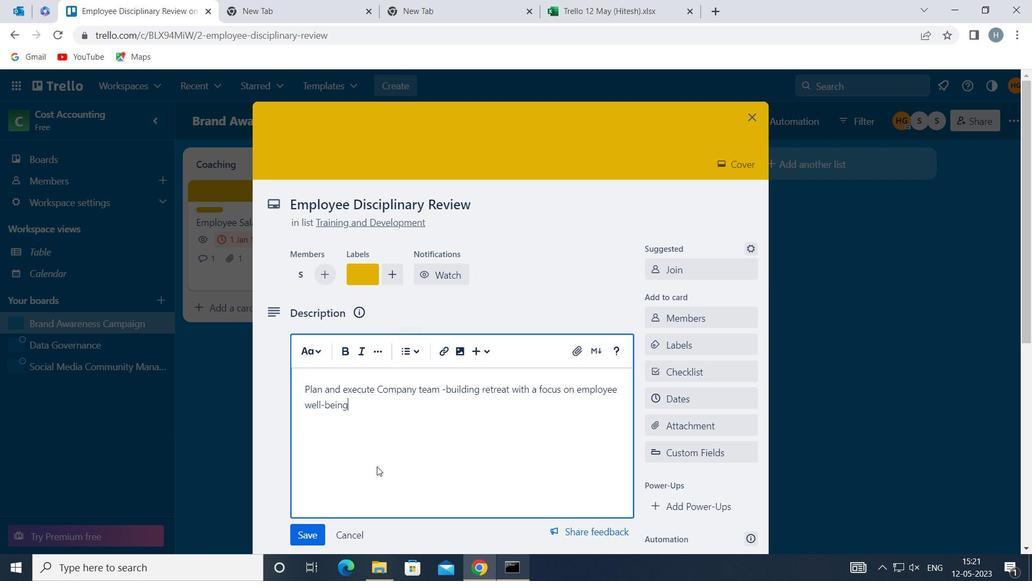 
Action: Mouse scrolled (377, 466) with delta (0, 0)
Screenshot: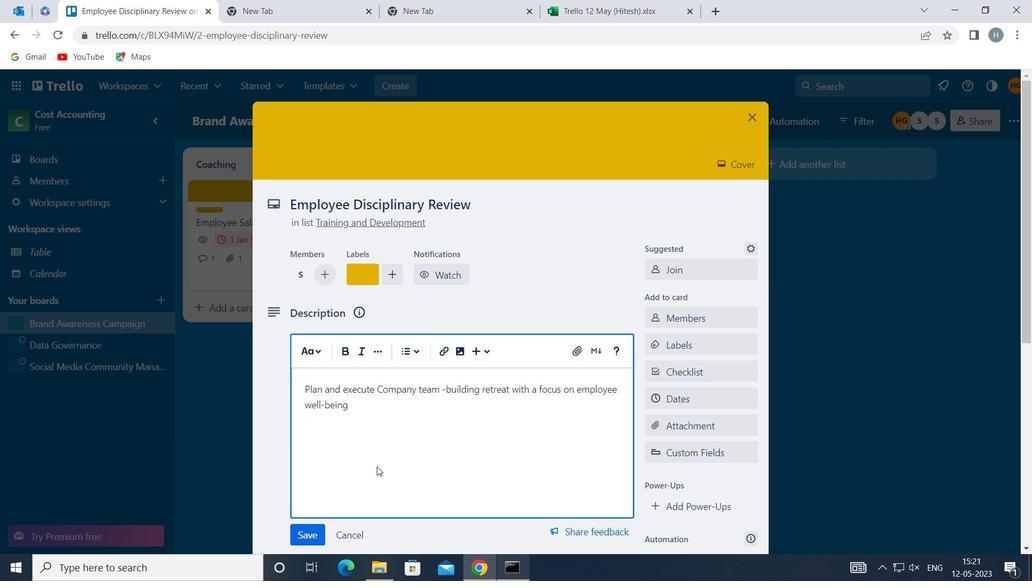 
Action: Mouse moved to (313, 331)
Screenshot: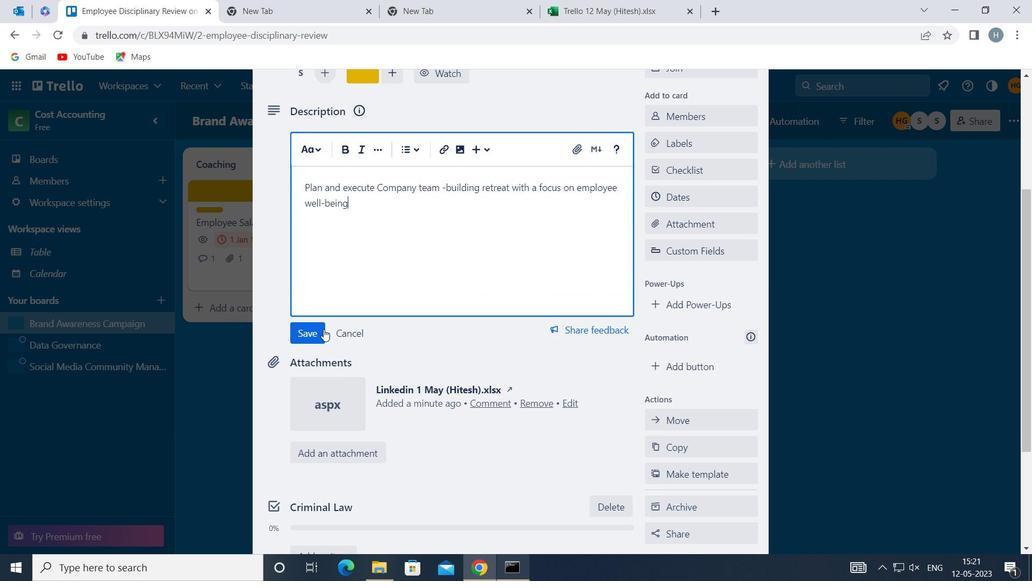 
Action: Mouse pressed left at (313, 331)
Screenshot: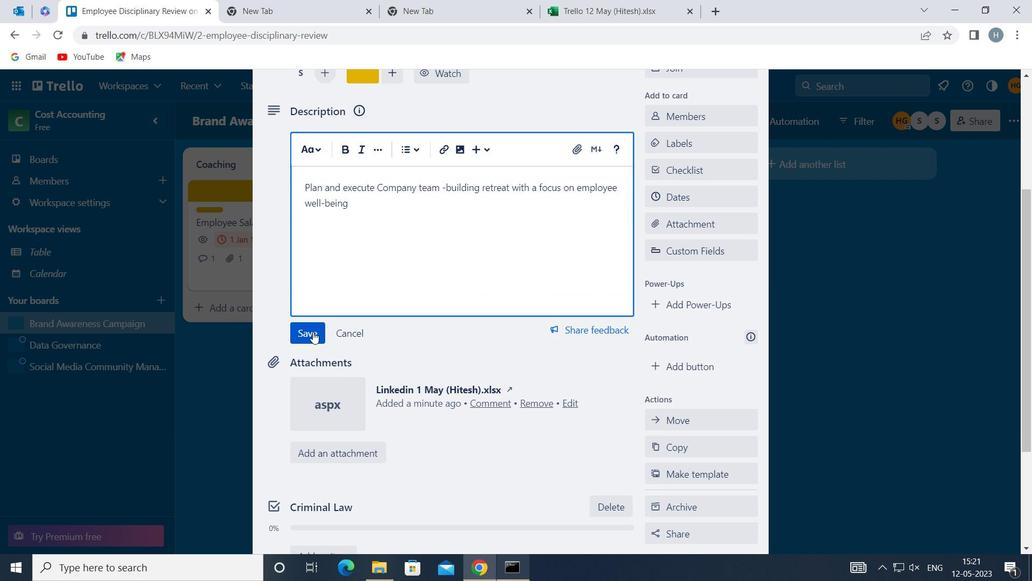 
Action: Mouse moved to (333, 454)
Screenshot: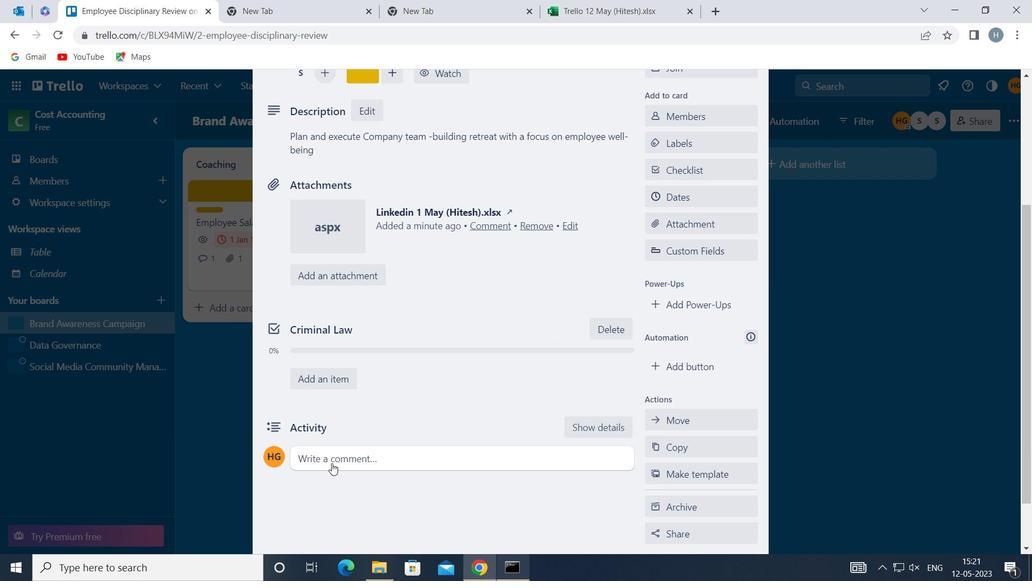 
Action: Mouse pressed left at (333, 454)
Screenshot: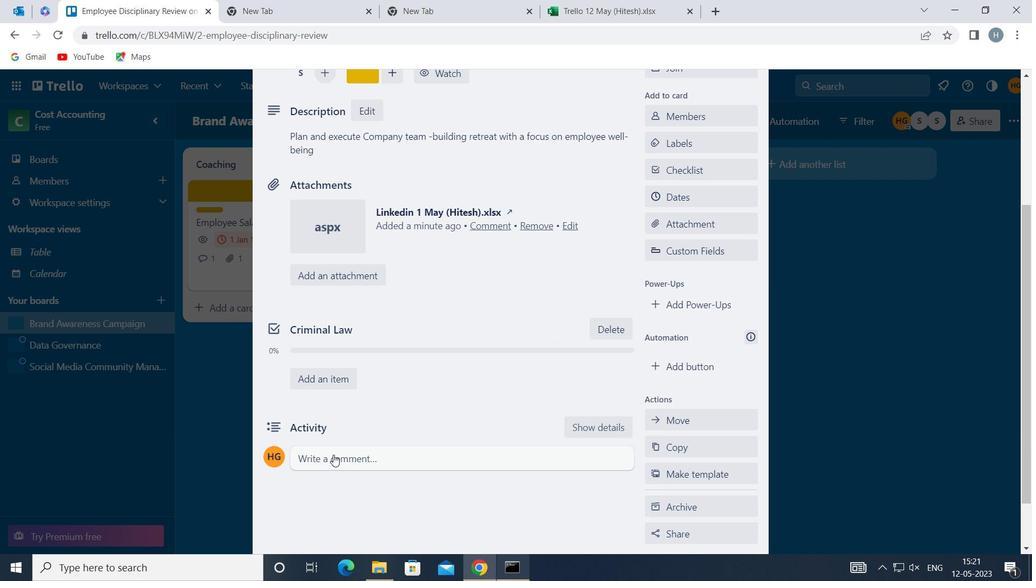 
Action: Mouse moved to (307, 503)
Screenshot: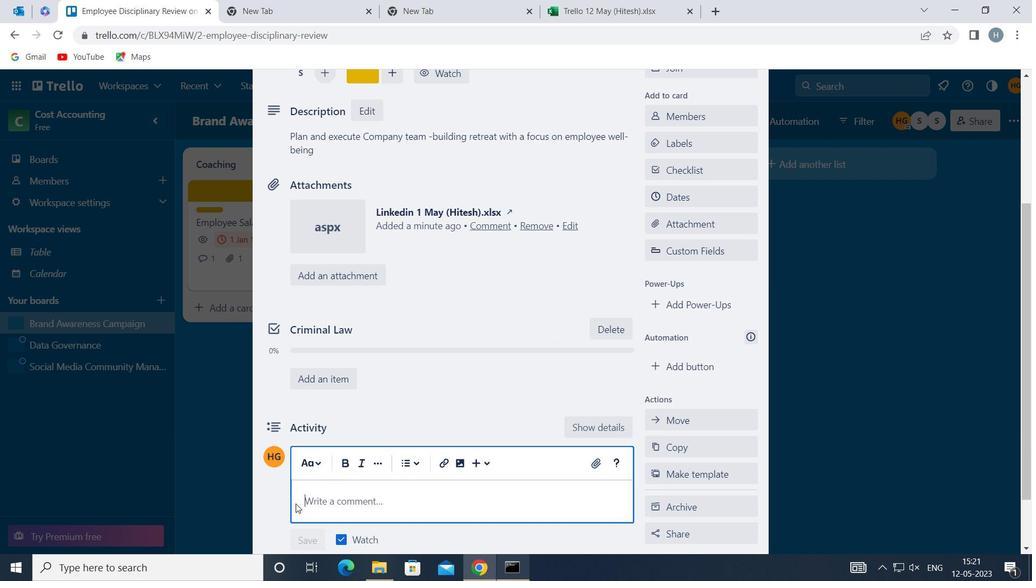 
Action: Key pressed <Key.shift>LET<Key.space>US<Key.space>APPROACH<Key.space>THIS<Key.space>TASK<Key.space>WITH<Key.space>A<Key.space>FOCUS<Key.space>ON<Key.space>CONTINUOUS<Key.space>IMPROVEMENT<Key.space>
Screenshot: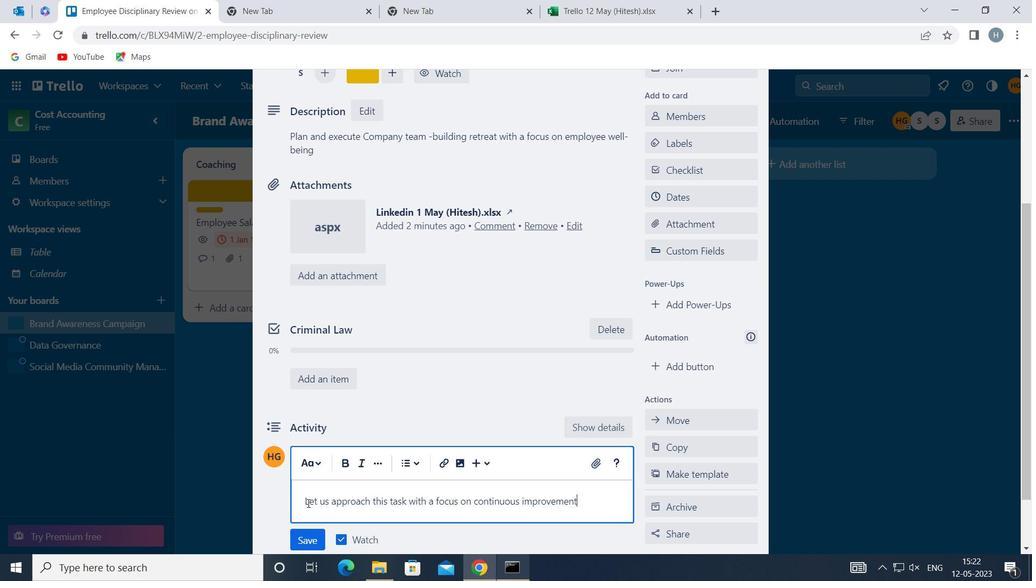 
Action: Mouse moved to (223, 532)
Screenshot: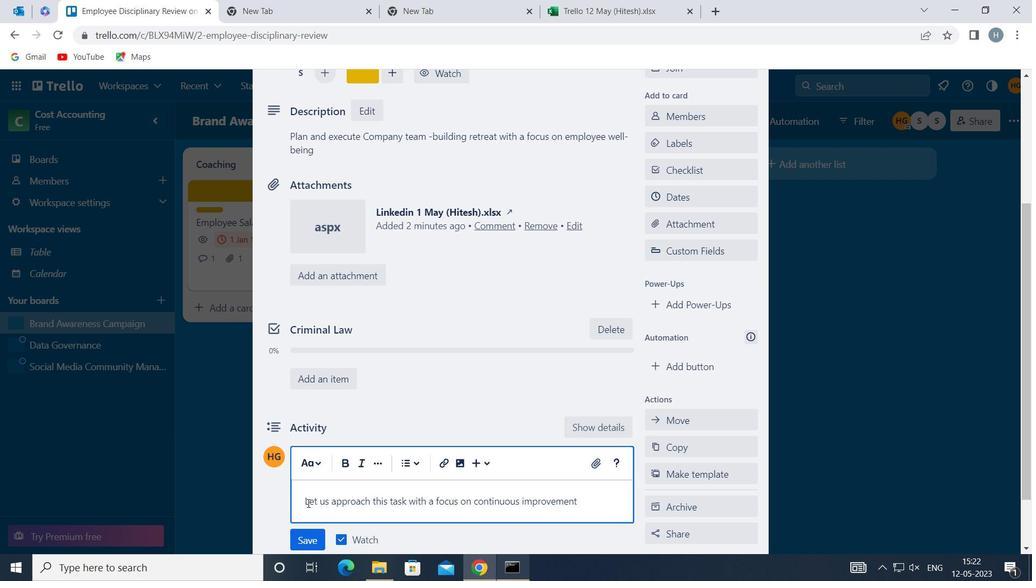 
Action: Key pressed ,<Key.space>SEEKING<Key.space>TO<Key.space>LEARN<Key.space>AND<Key.space>GROW<Key.space>FORM<Key.space>RACH<Key.space>STEP<Key.space>OF<Key.space>THE<Key.space>PROCESS
Screenshot: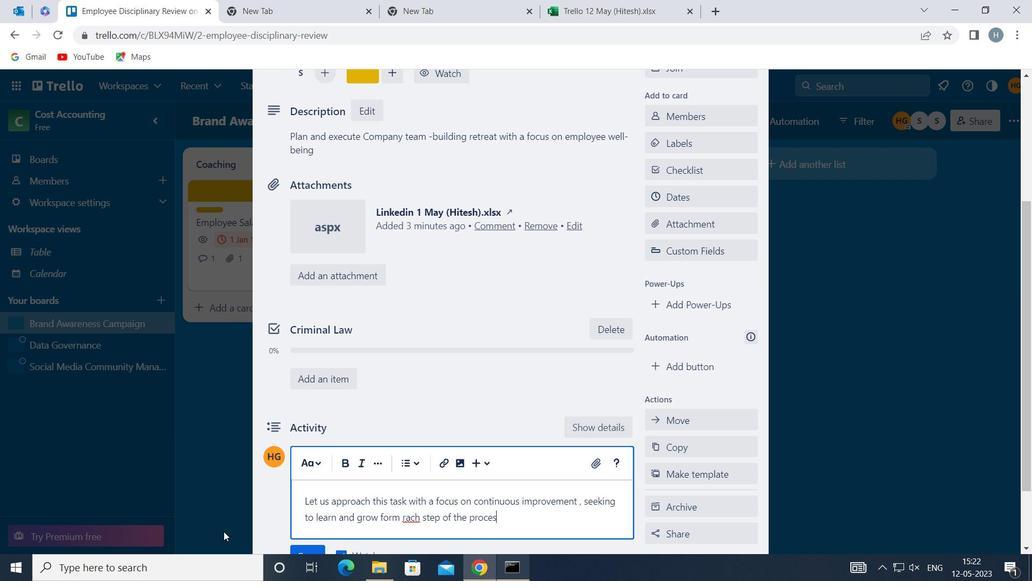 
Action: Mouse moved to (420, 515)
Screenshot: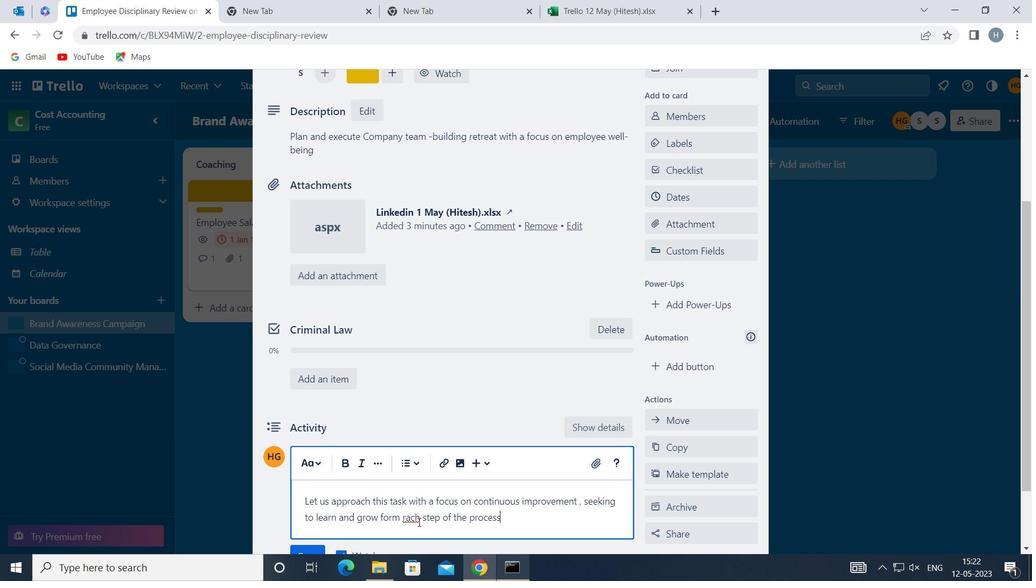 
Action: Mouse pressed left at (420, 515)
Screenshot: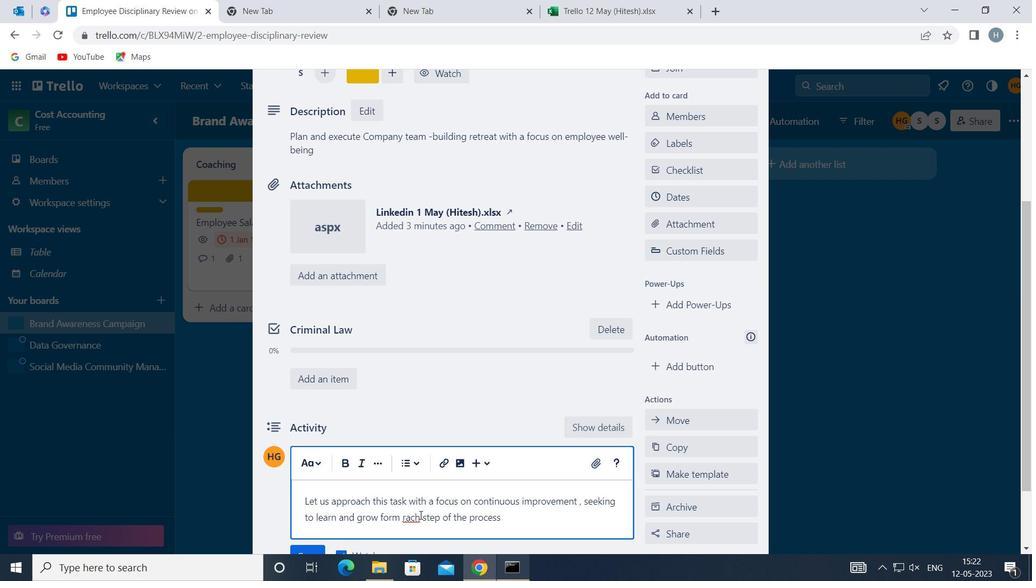 
Action: Key pressed <Key.backspace><Key.backspace><Key.backspace><Key.backspace>EACH
Screenshot: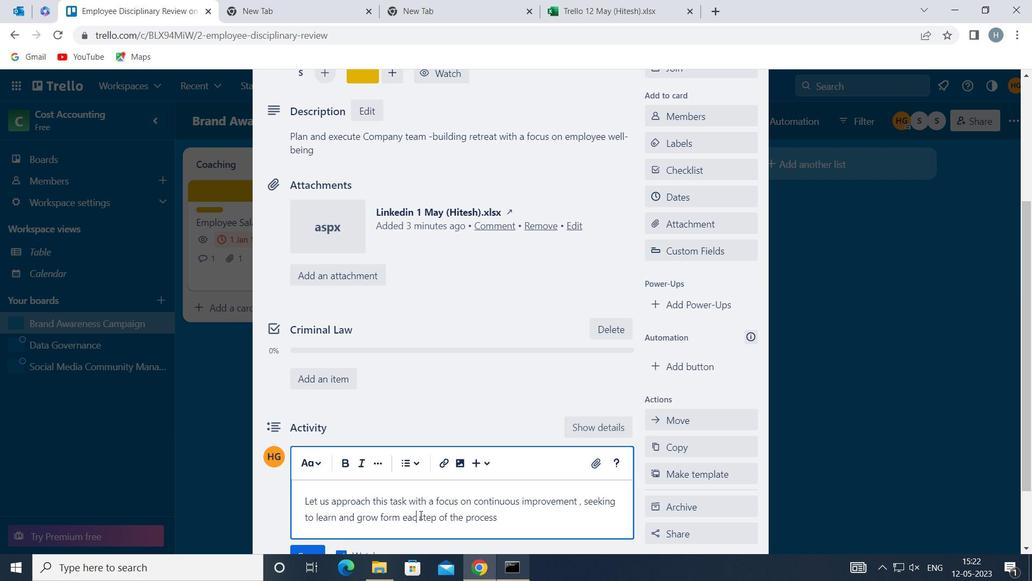 
Action: Mouse moved to (462, 522)
Screenshot: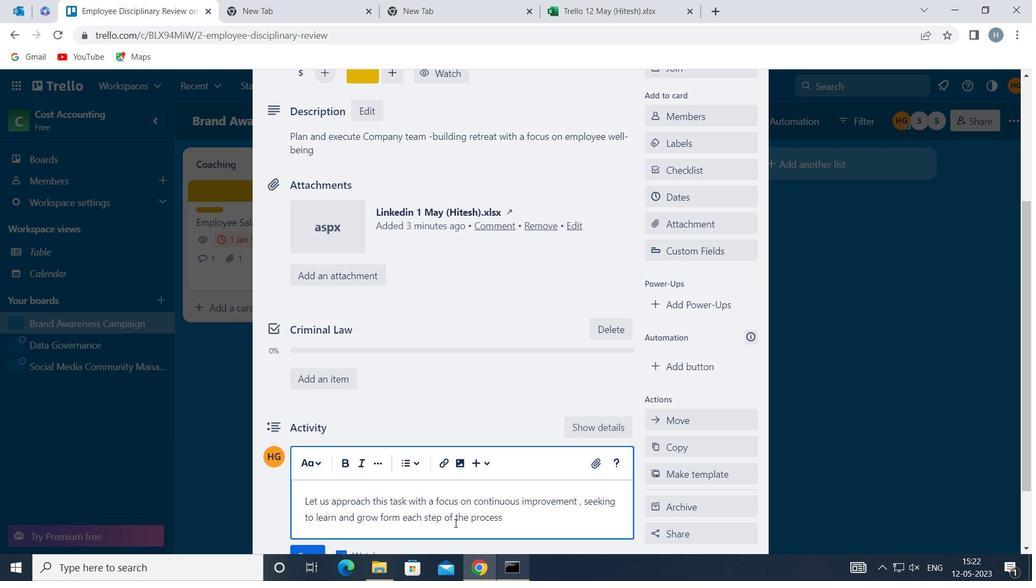 
Action: Mouse scrolled (462, 521) with delta (0, 0)
Screenshot: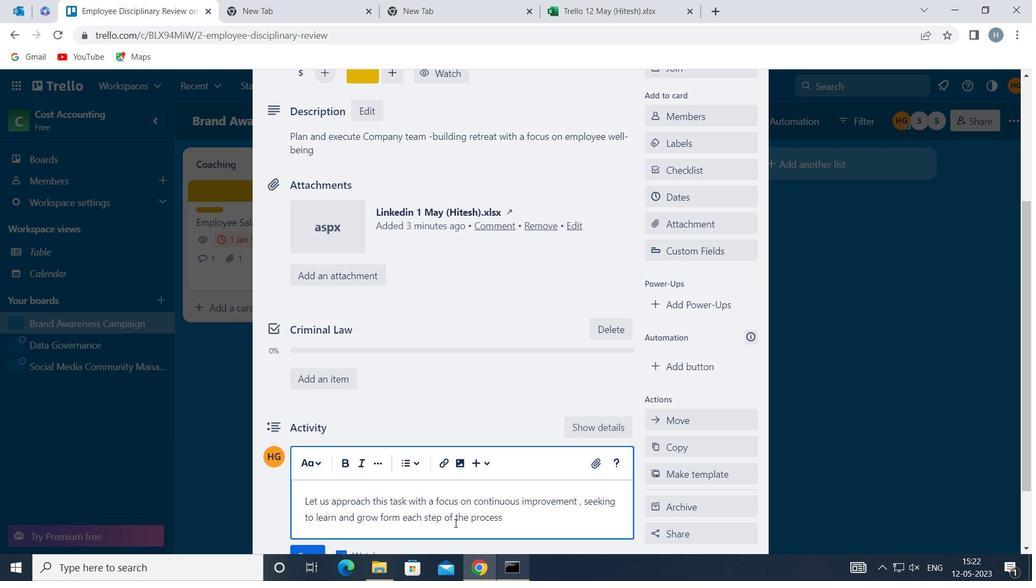 
Action: Mouse moved to (464, 519)
Screenshot: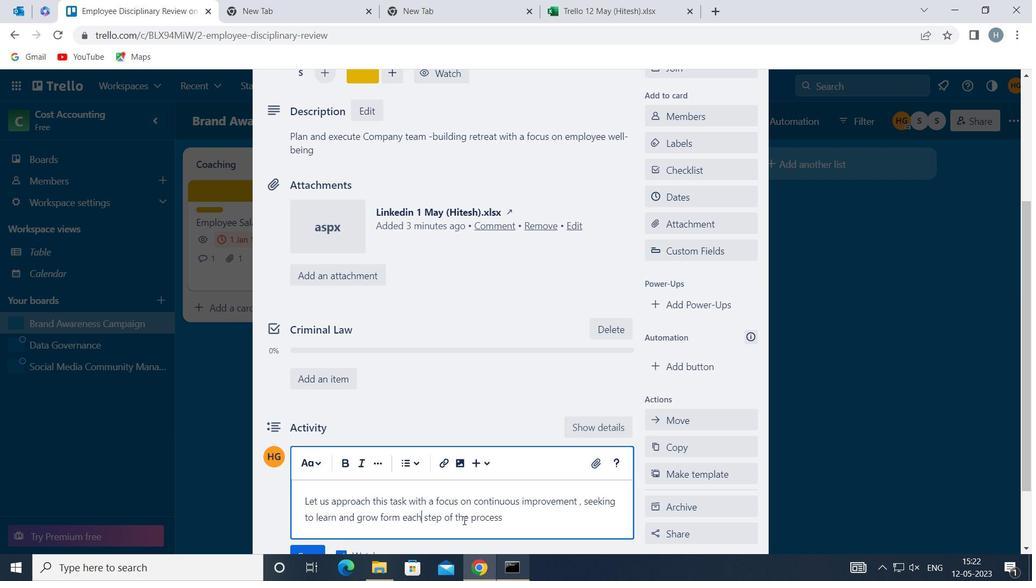 
Action: Mouse scrolled (464, 519) with delta (0, 0)
Screenshot: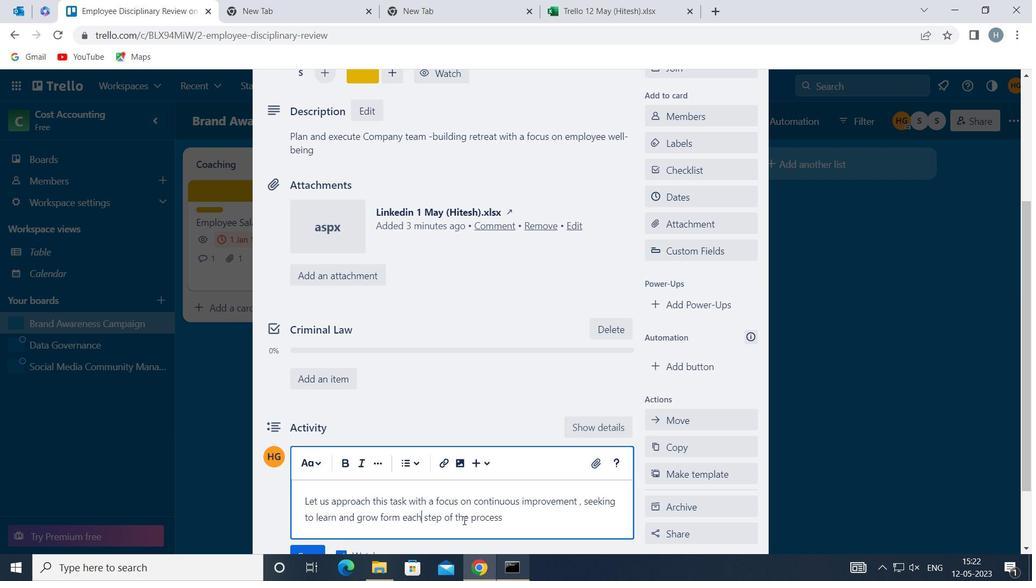 
Action: Mouse moved to (464, 516)
Screenshot: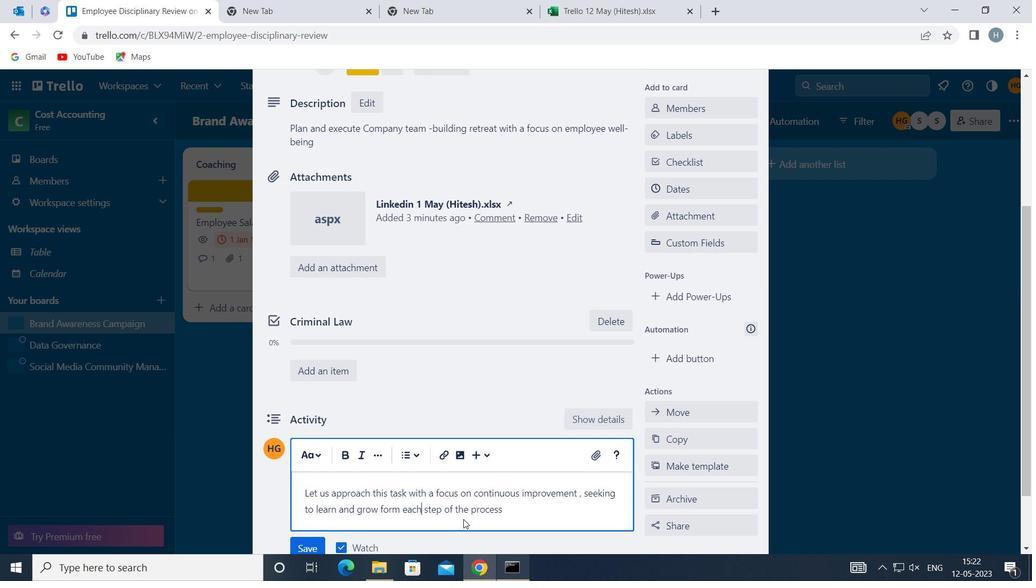 
Action: Key pressed <Key.space>
Screenshot: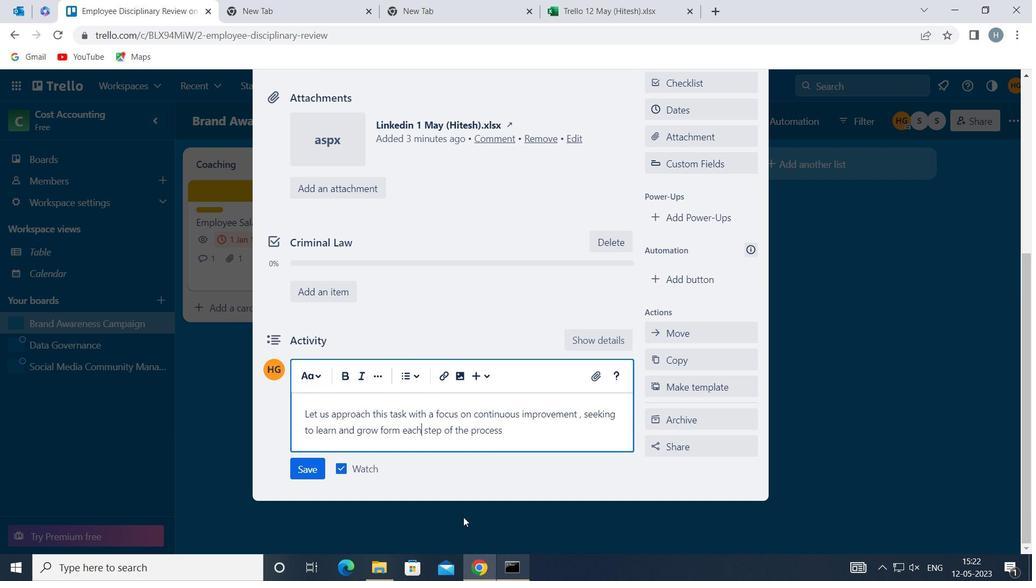 
Action: Mouse moved to (308, 469)
Screenshot: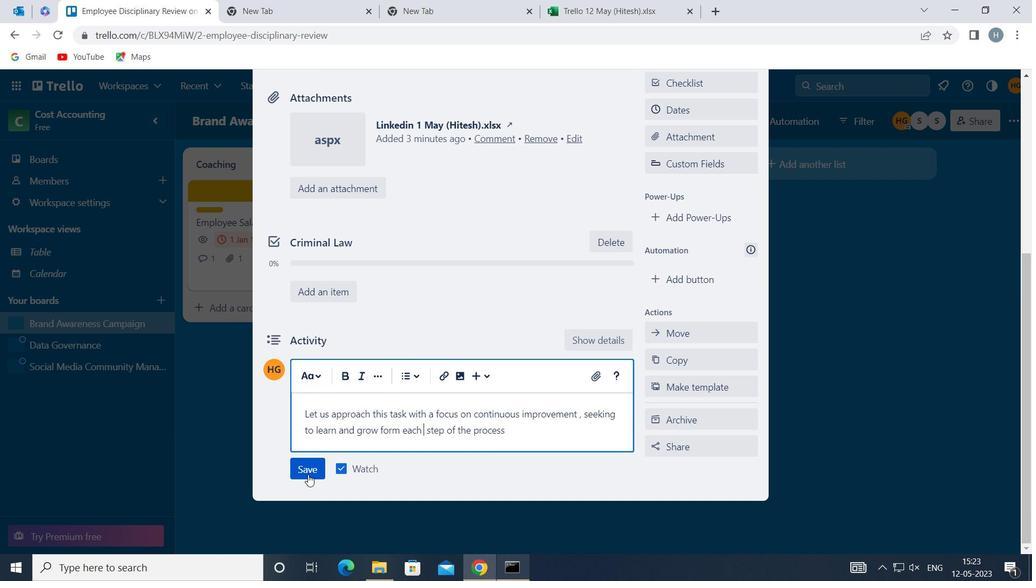
Action: Mouse pressed left at (308, 469)
Screenshot: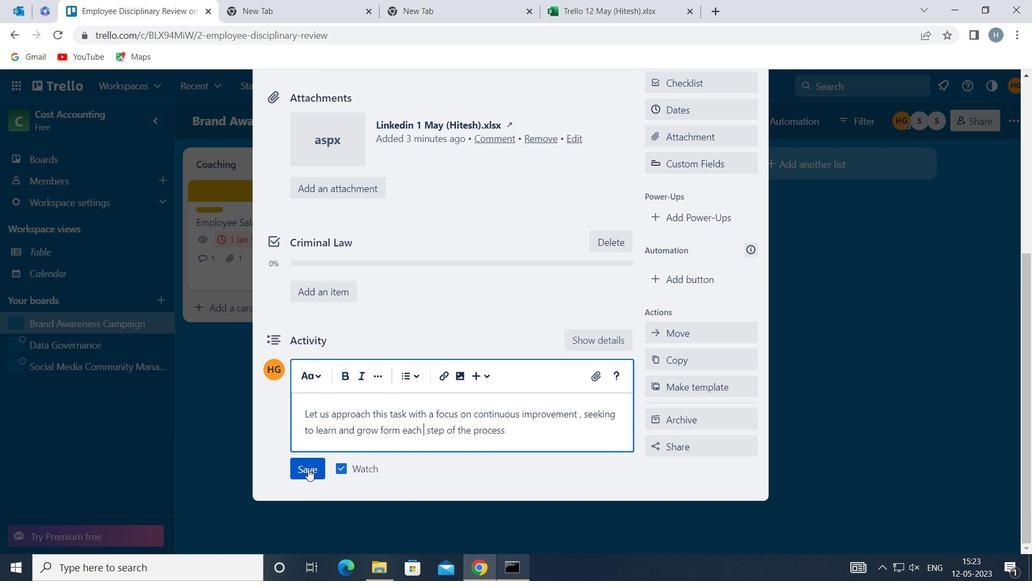 
Action: Mouse moved to (618, 270)
Screenshot: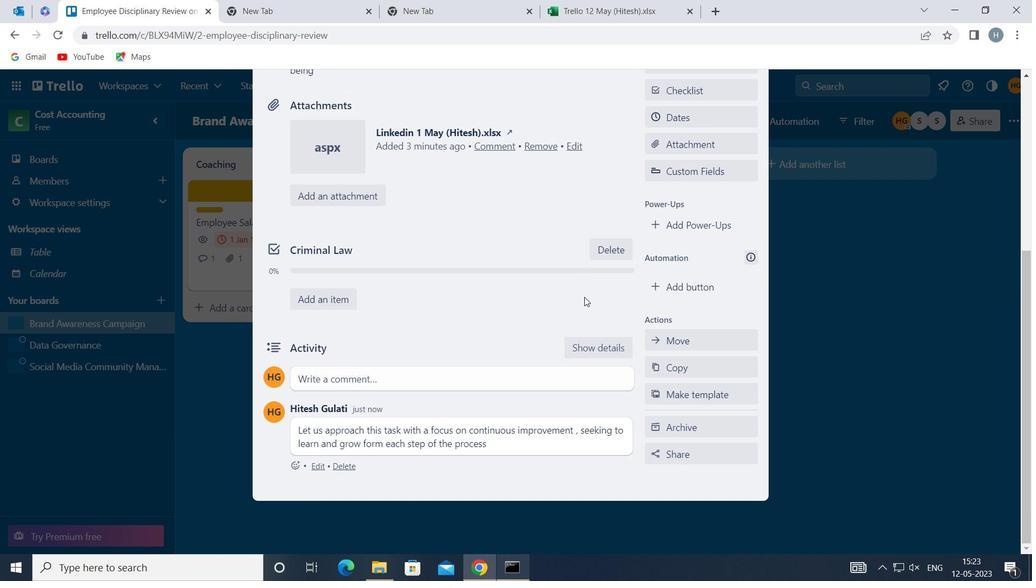 
Action: Mouse scrolled (618, 270) with delta (0, 0)
Screenshot: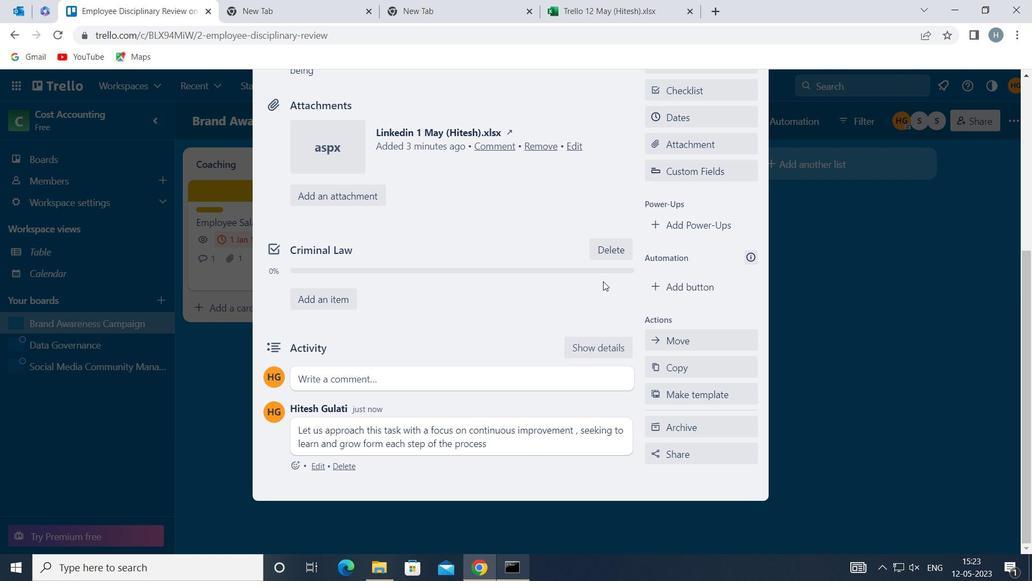 
Action: Mouse moved to (618, 270)
Screenshot: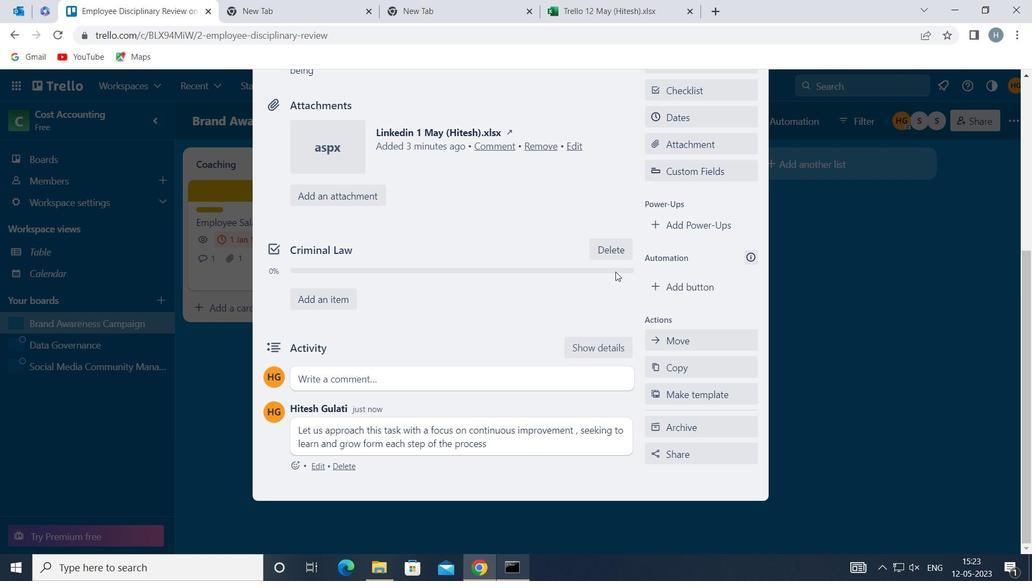 
Action: Mouse scrolled (618, 270) with delta (0, 0)
Screenshot: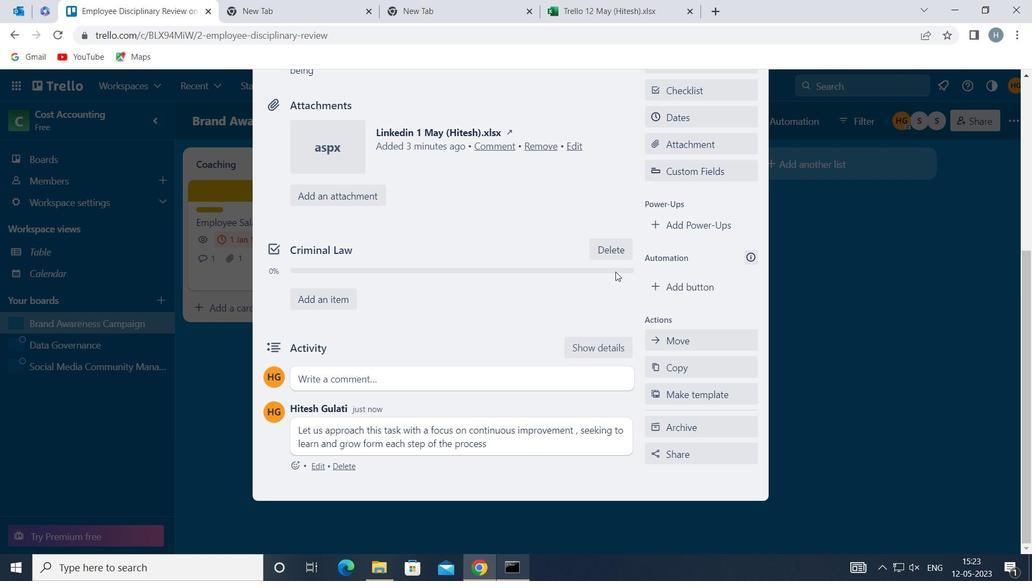 
Action: Mouse scrolled (618, 270) with delta (0, 0)
Screenshot: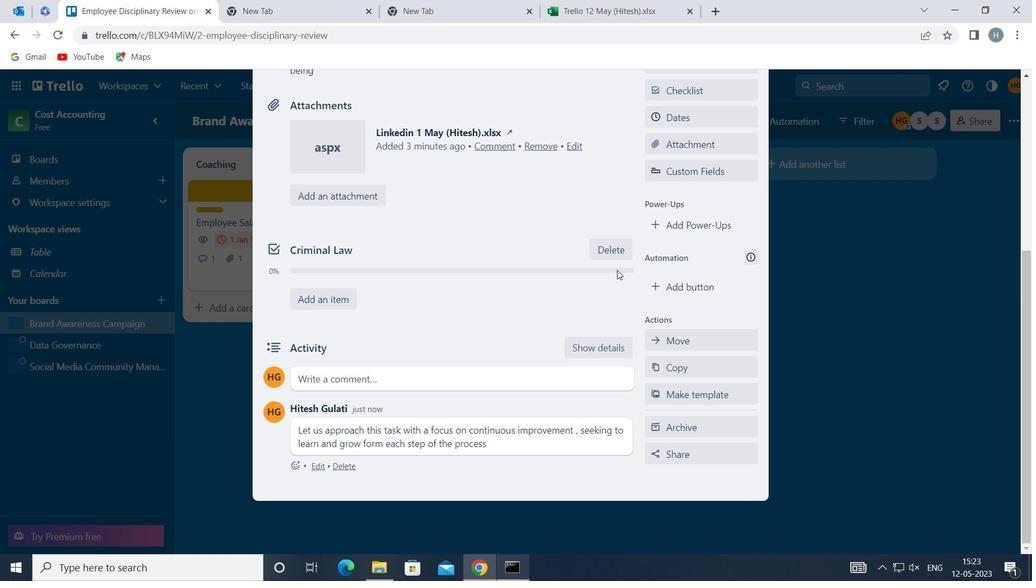 
Action: Mouse moved to (719, 310)
Screenshot: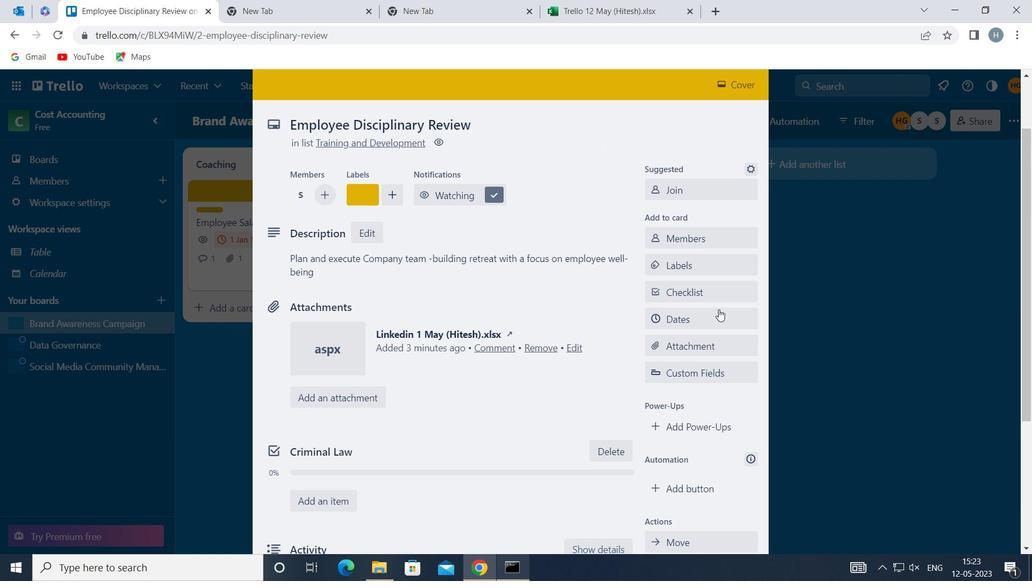 
Action: Mouse pressed left at (719, 310)
Screenshot: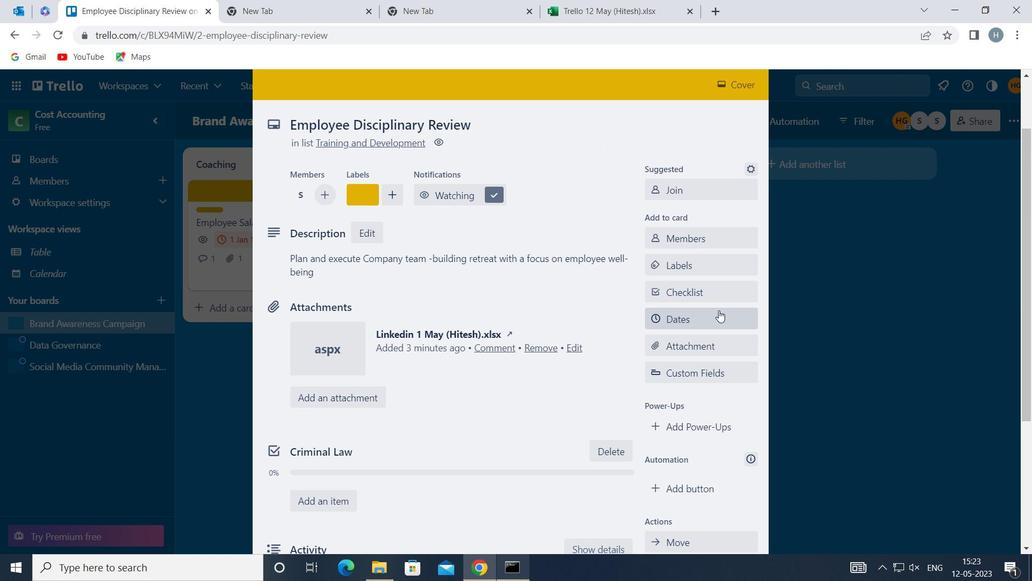 
Action: Mouse moved to (657, 366)
Screenshot: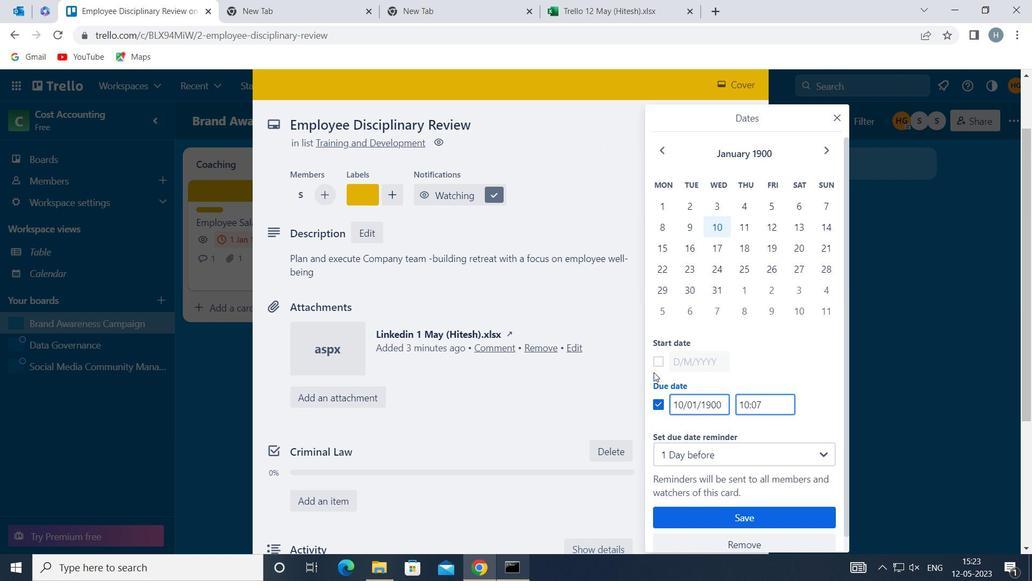 
Action: Mouse pressed left at (657, 366)
Screenshot: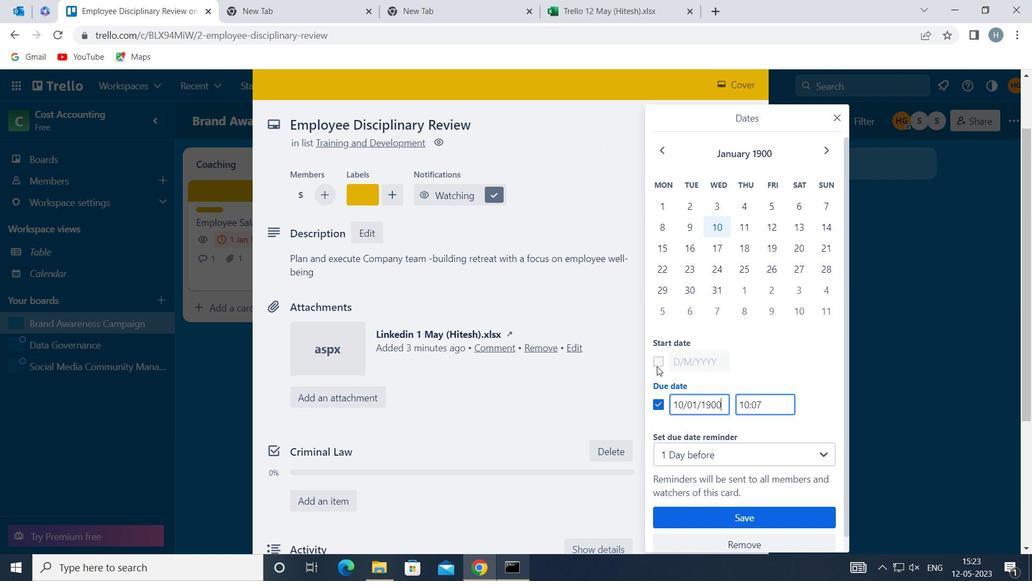 
Action: Mouse moved to (684, 362)
Screenshot: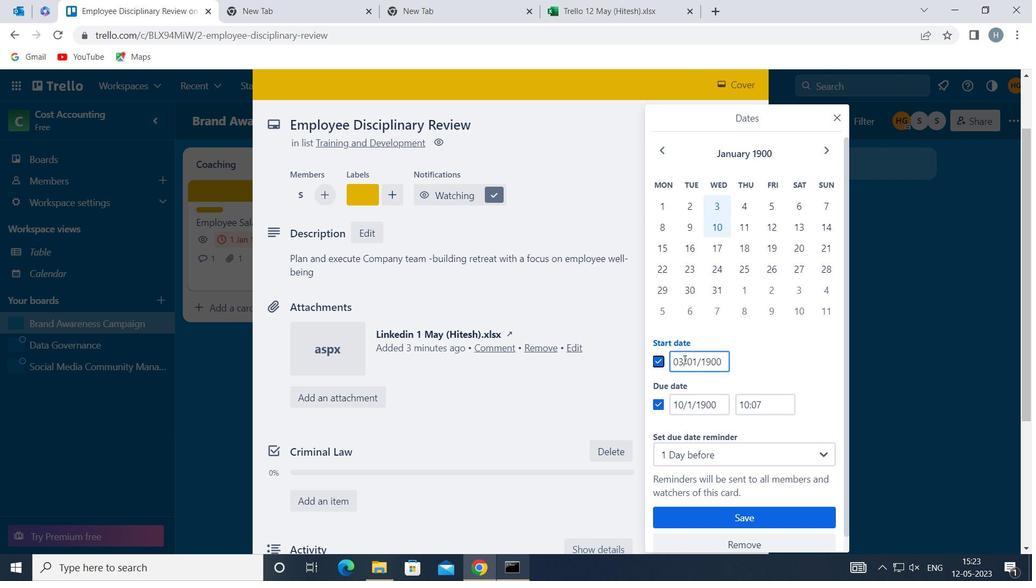 
Action: Mouse pressed left at (684, 362)
Screenshot: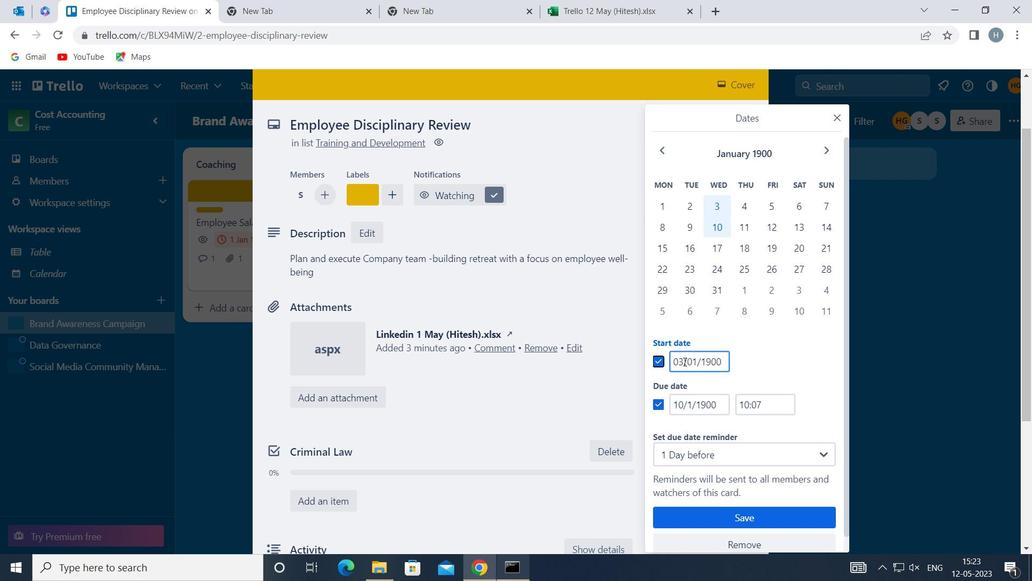 
Action: Mouse moved to (676, 360)
Screenshot: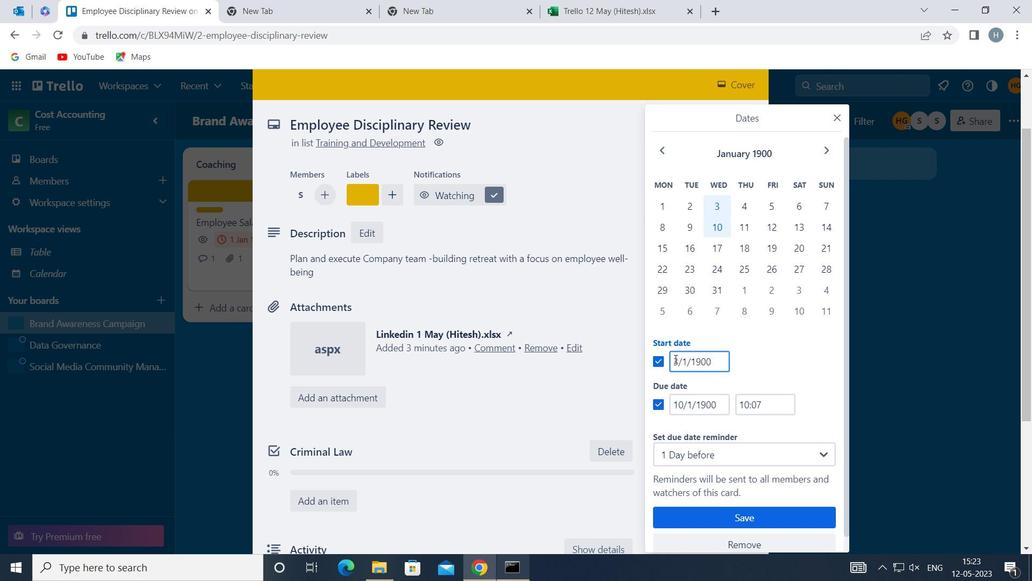 
Action: Mouse pressed left at (676, 360)
Screenshot: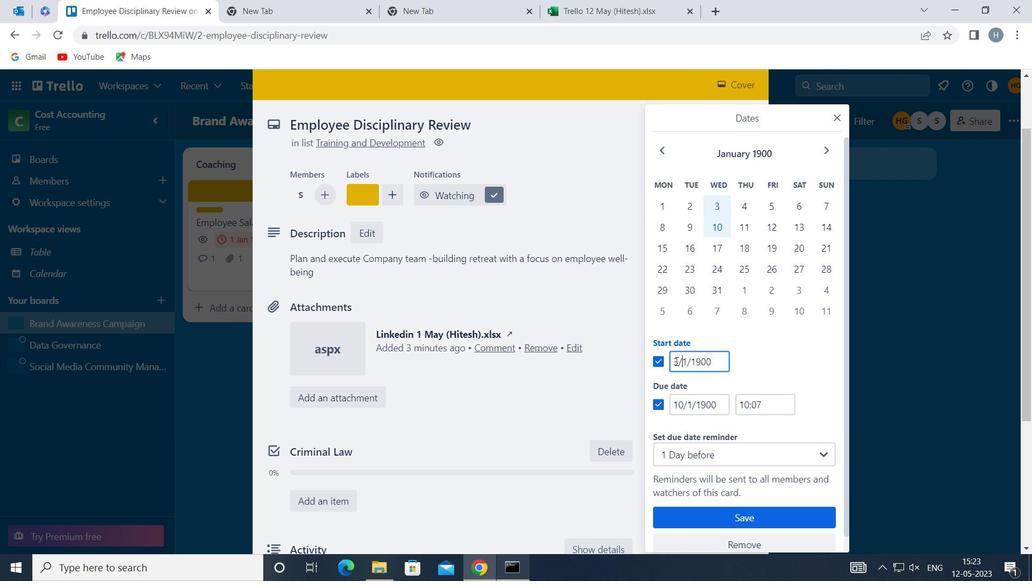 
Action: Key pressed <Key.backspace><<100>>
Screenshot: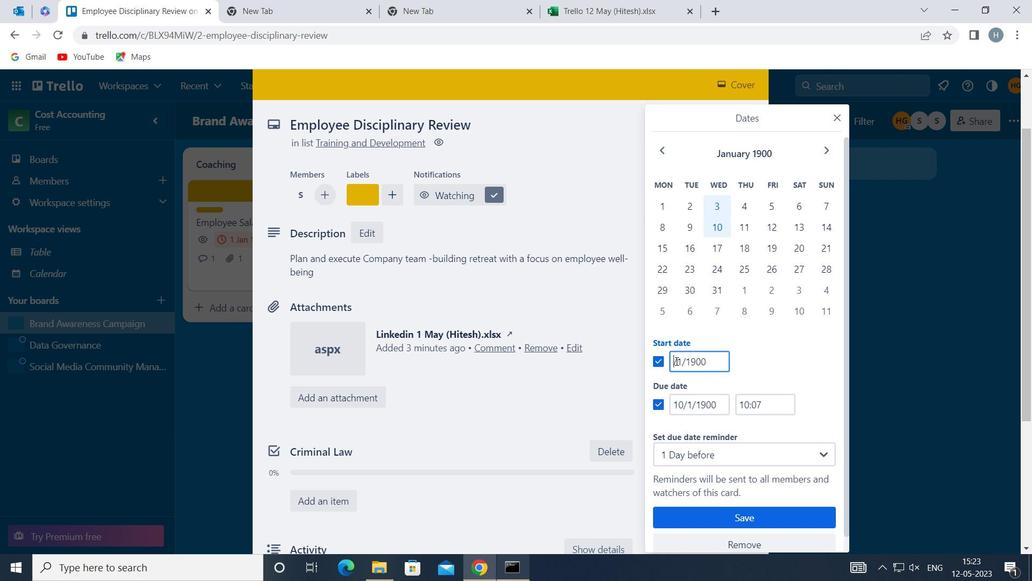 
Action: Mouse moved to (683, 402)
Screenshot: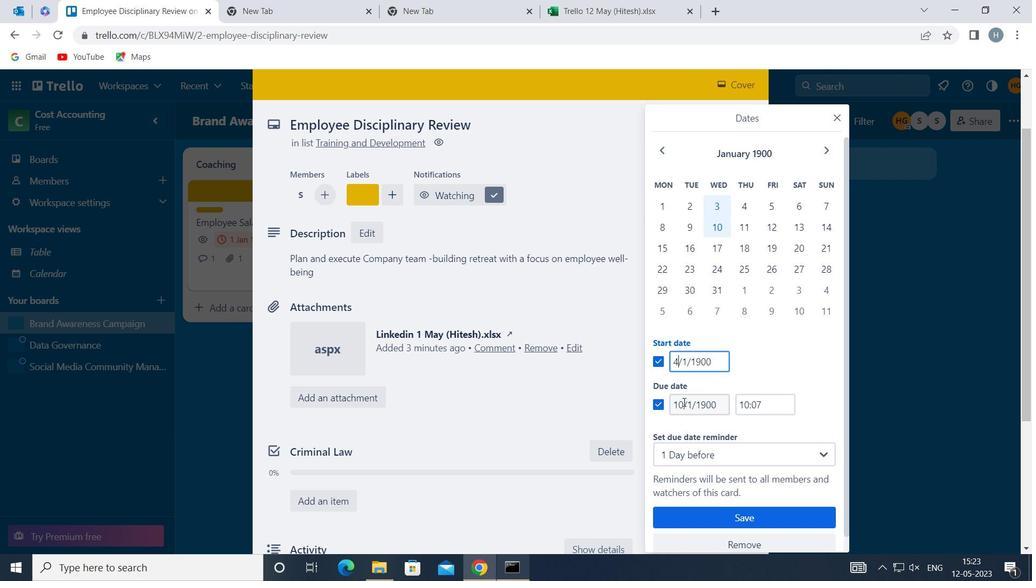 
Action: Mouse pressed left at (683, 402)
Screenshot: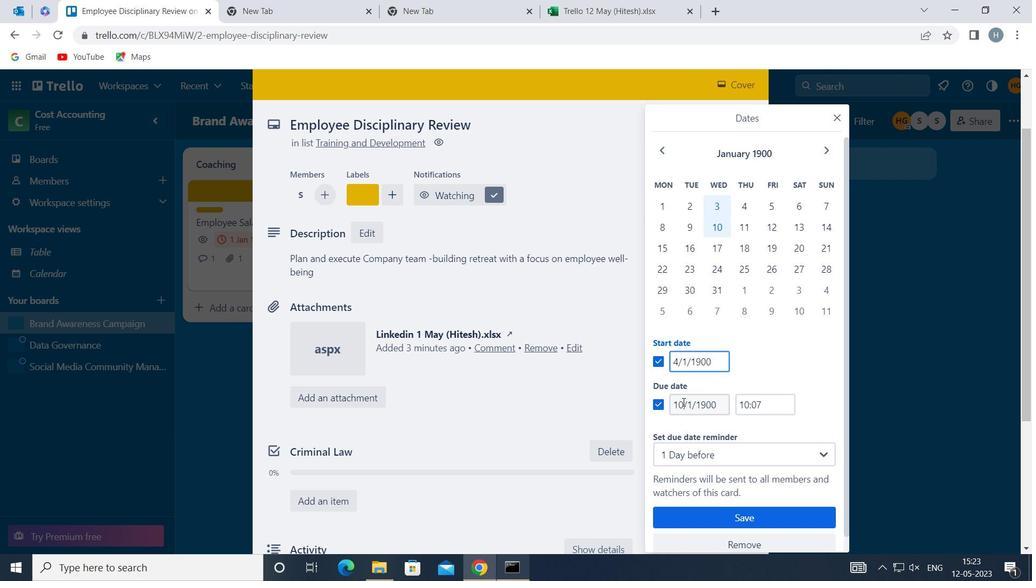 
Action: Key pressed <Key.backspace><<97>>
Screenshot: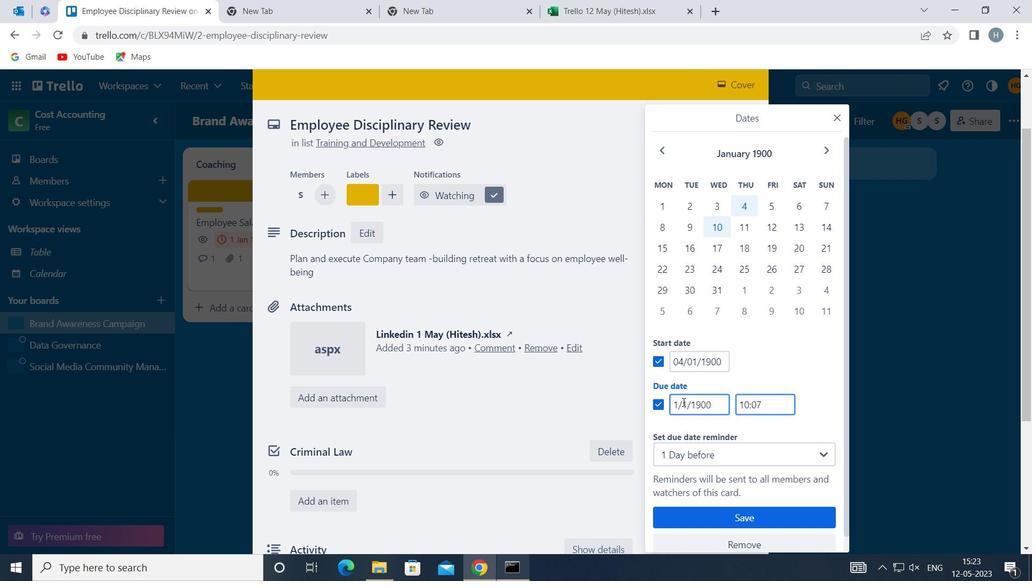
Action: Mouse moved to (676, 390)
Screenshot: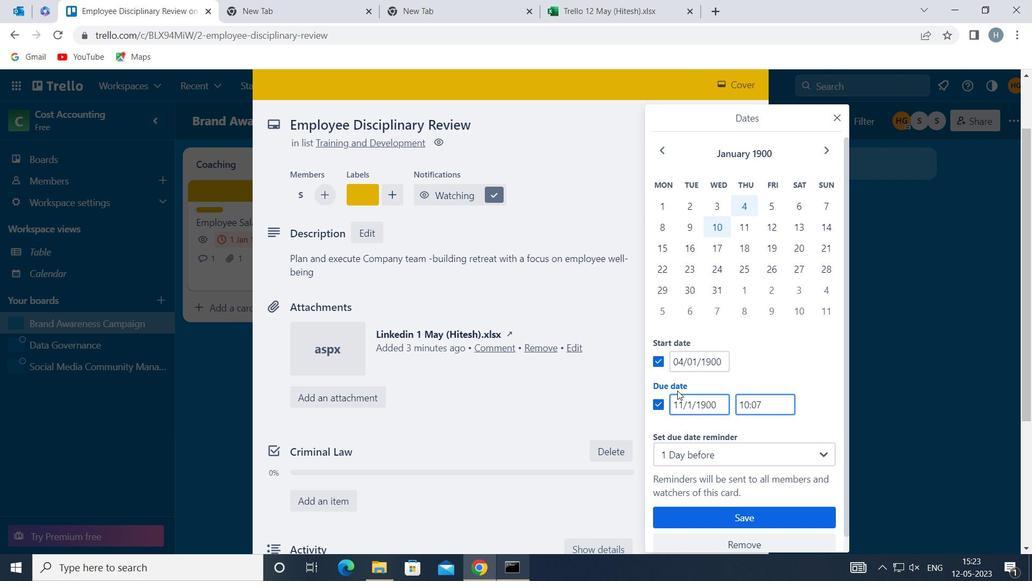 
Action: Mouse scrolled (676, 390) with delta (0, 0)
Screenshot: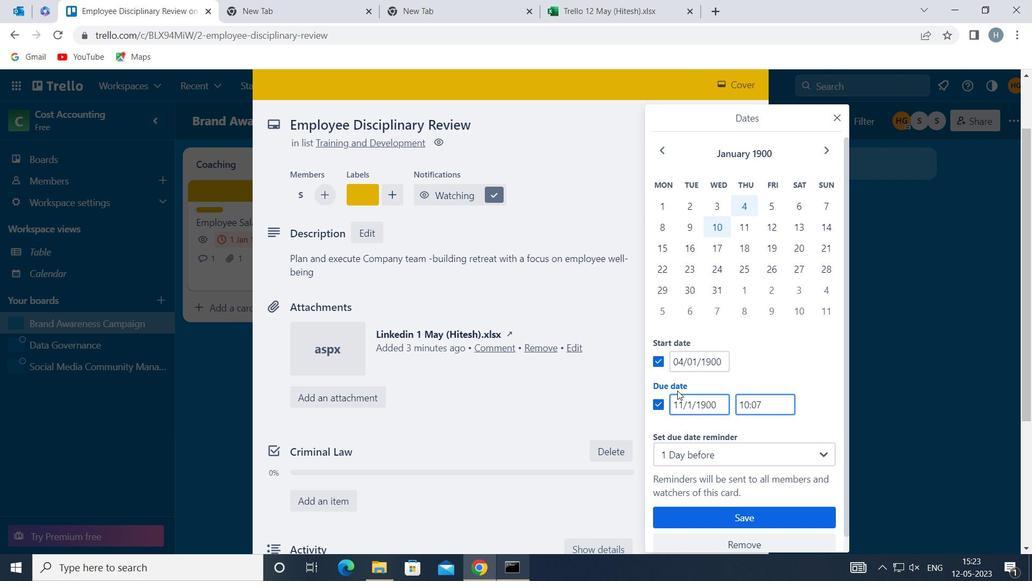 
Action: Mouse moved to (676, 390)
Screenshot: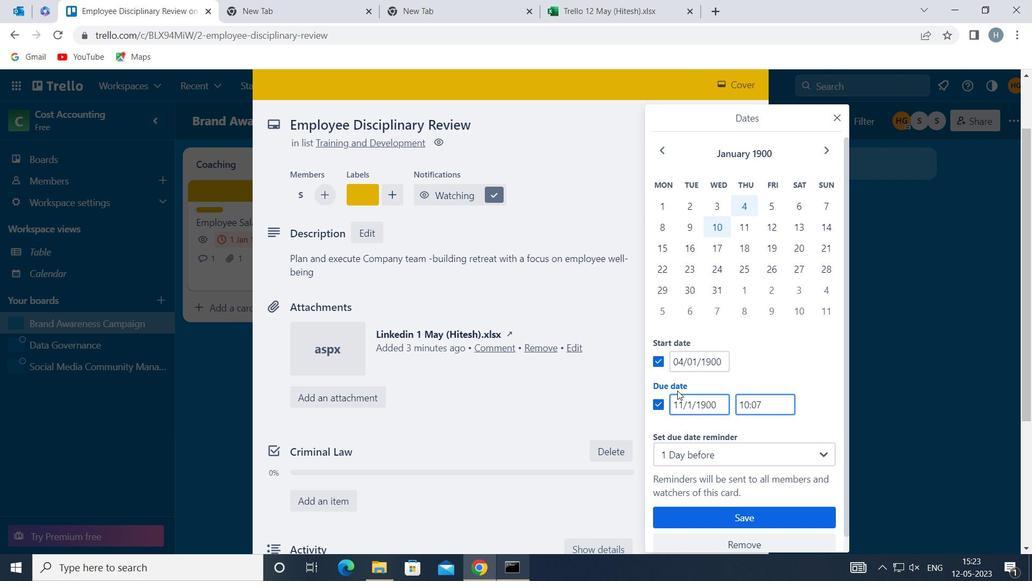 
Action: Mouse scrolled (676, 390) with delta (0, 0)
Screenshot: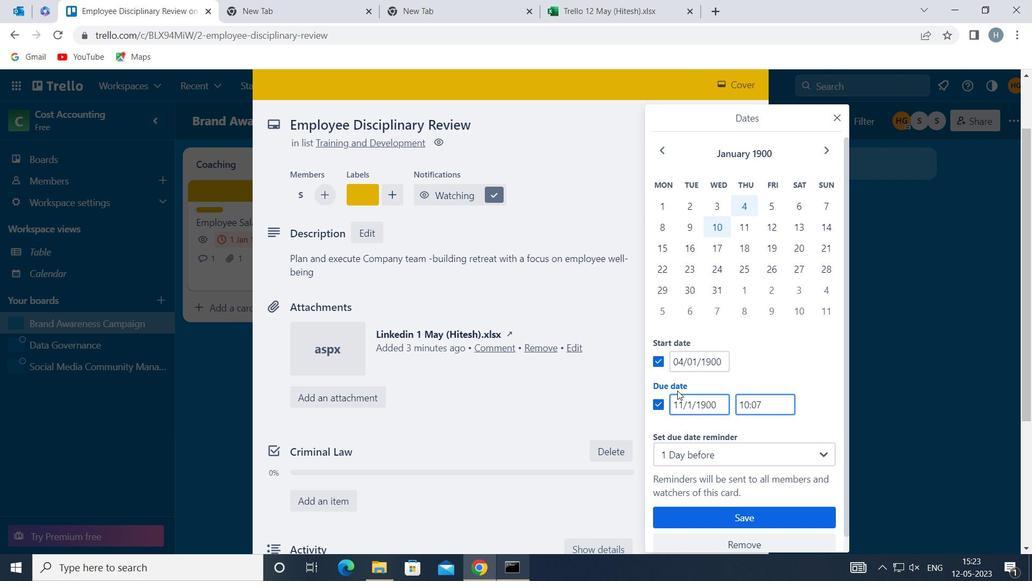 
Action: Mouse moved to (719, 501)
Screenshot: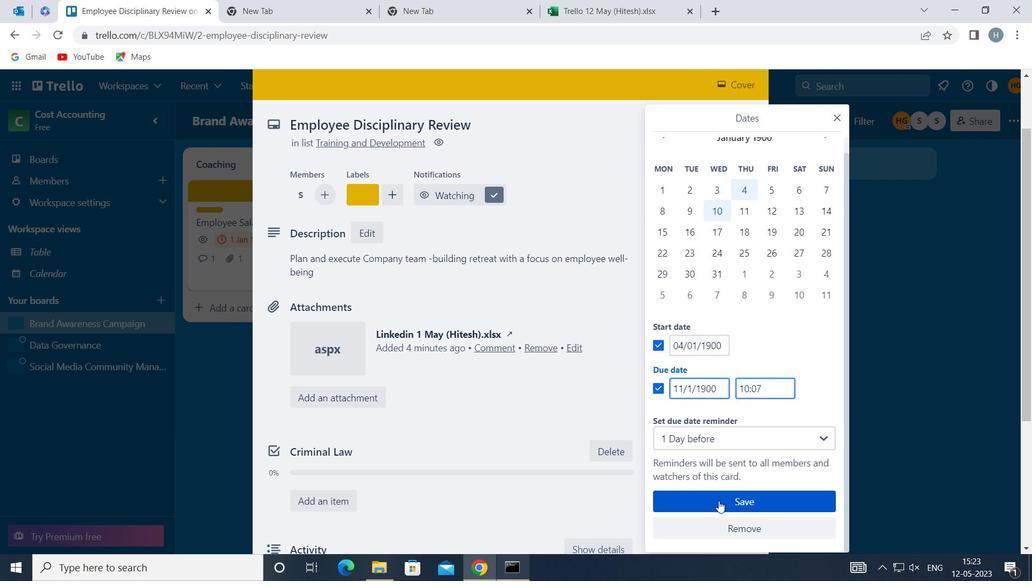 
Action: Mouse pressed left at (719, 501)
Screenshot: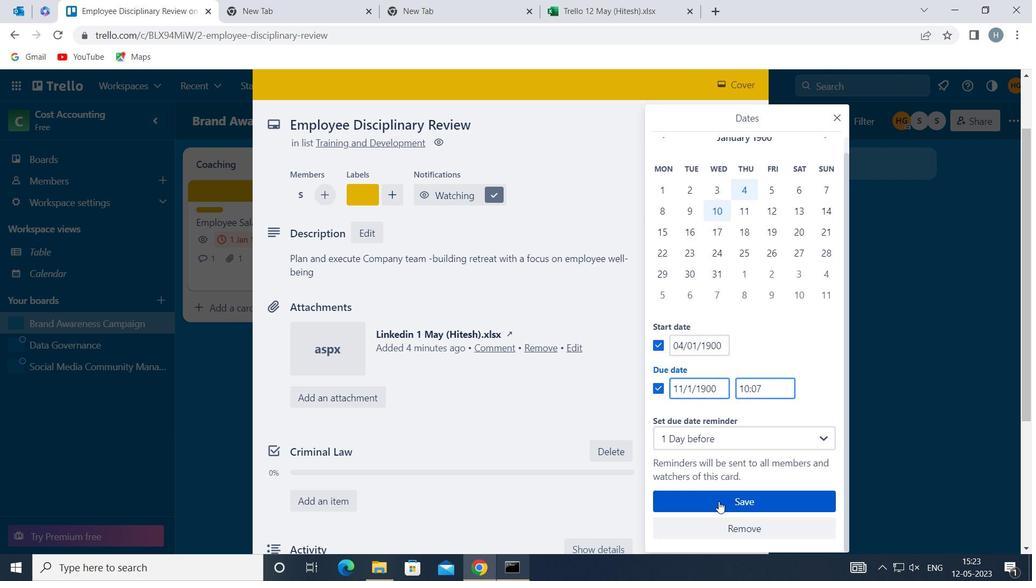 
